 Task: Put "Image B" in Towards-the ultimate Rush action in Action Trailer
Action: Mouse pressed left at (163, 80)
Screenshot: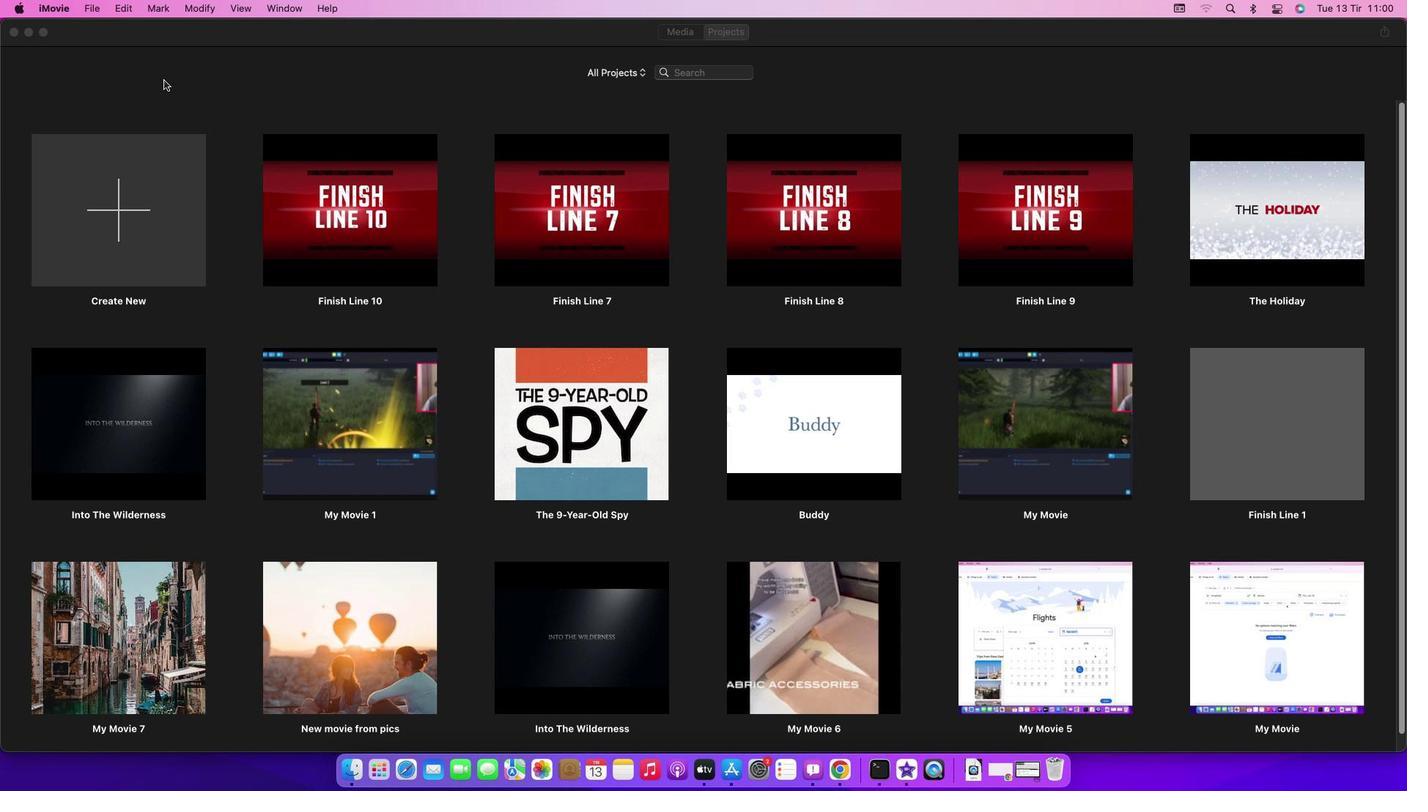 
Action: Mouse moved to (93, 10)
Screenshot: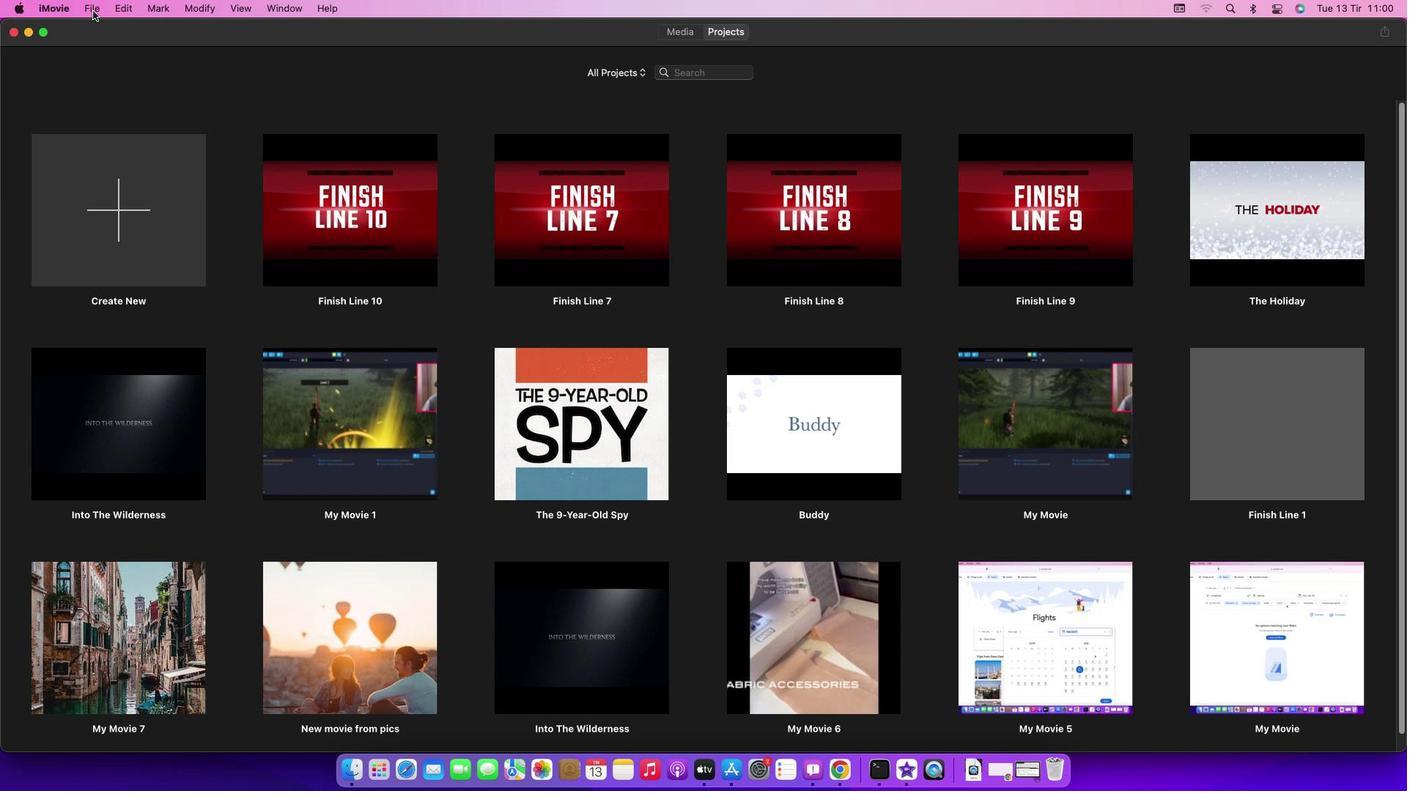 
Action: Mouse pressed left at (93, 10)
Screenshot: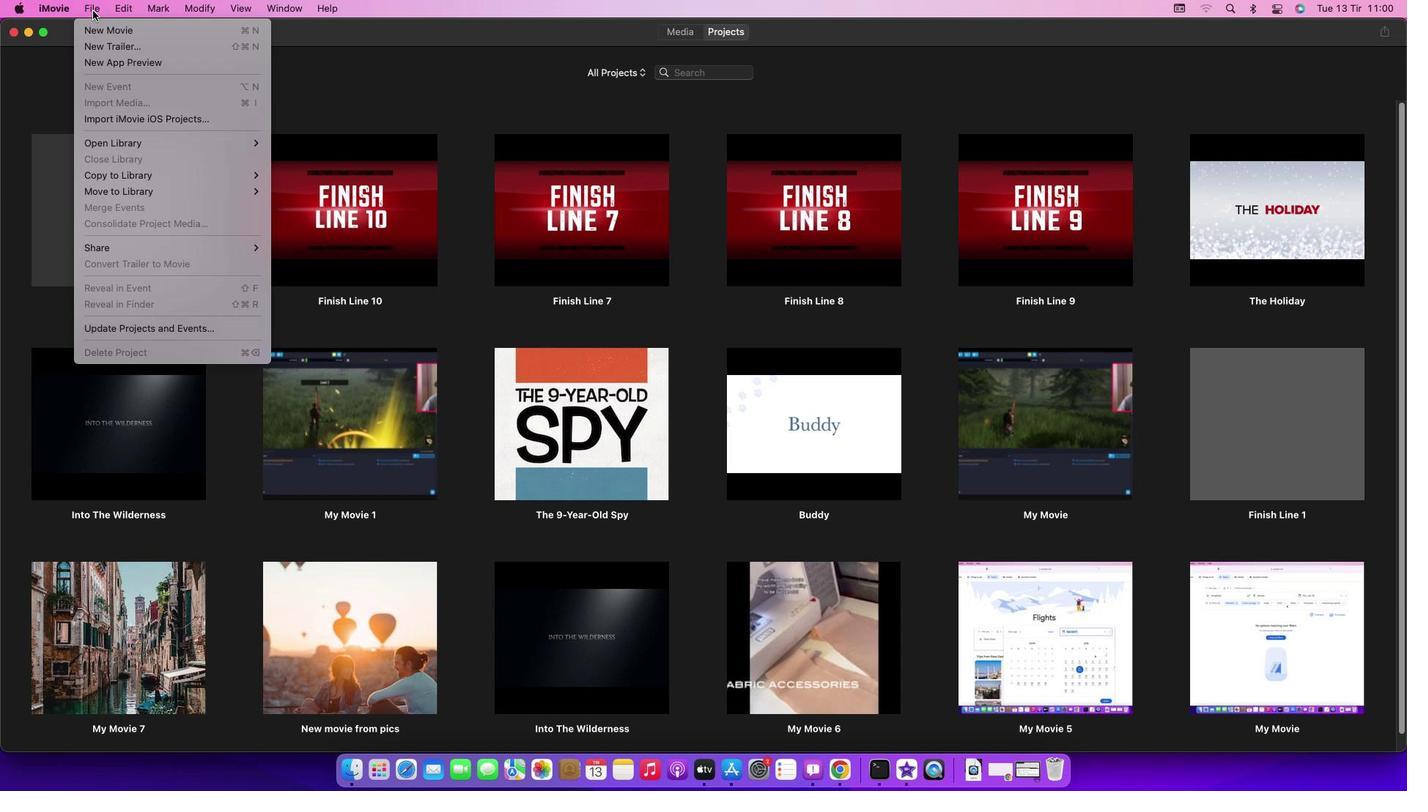 
Action: Mouse moved to (110, 46)
Screenshot: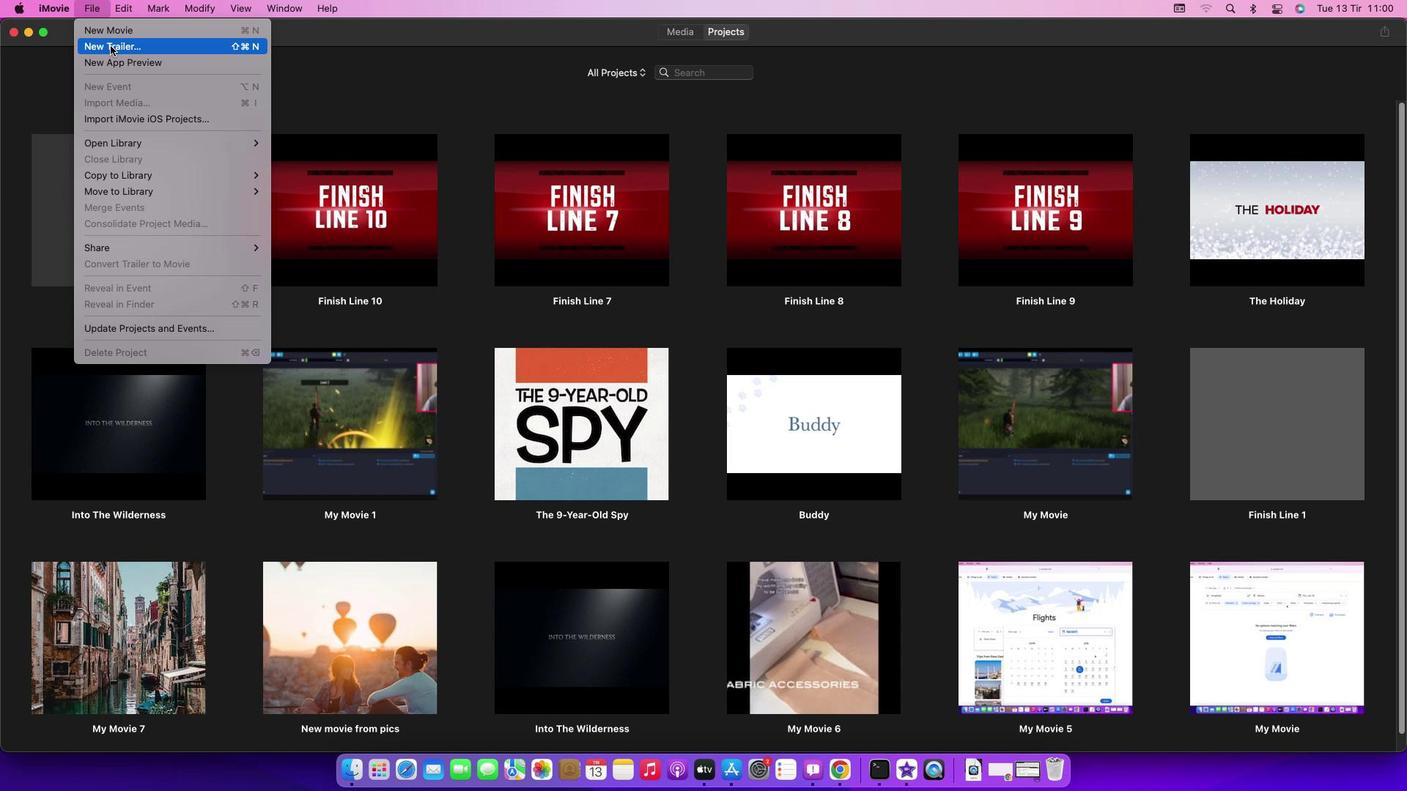
Action: Mouse pressed left at (110, 46)
Screenshot: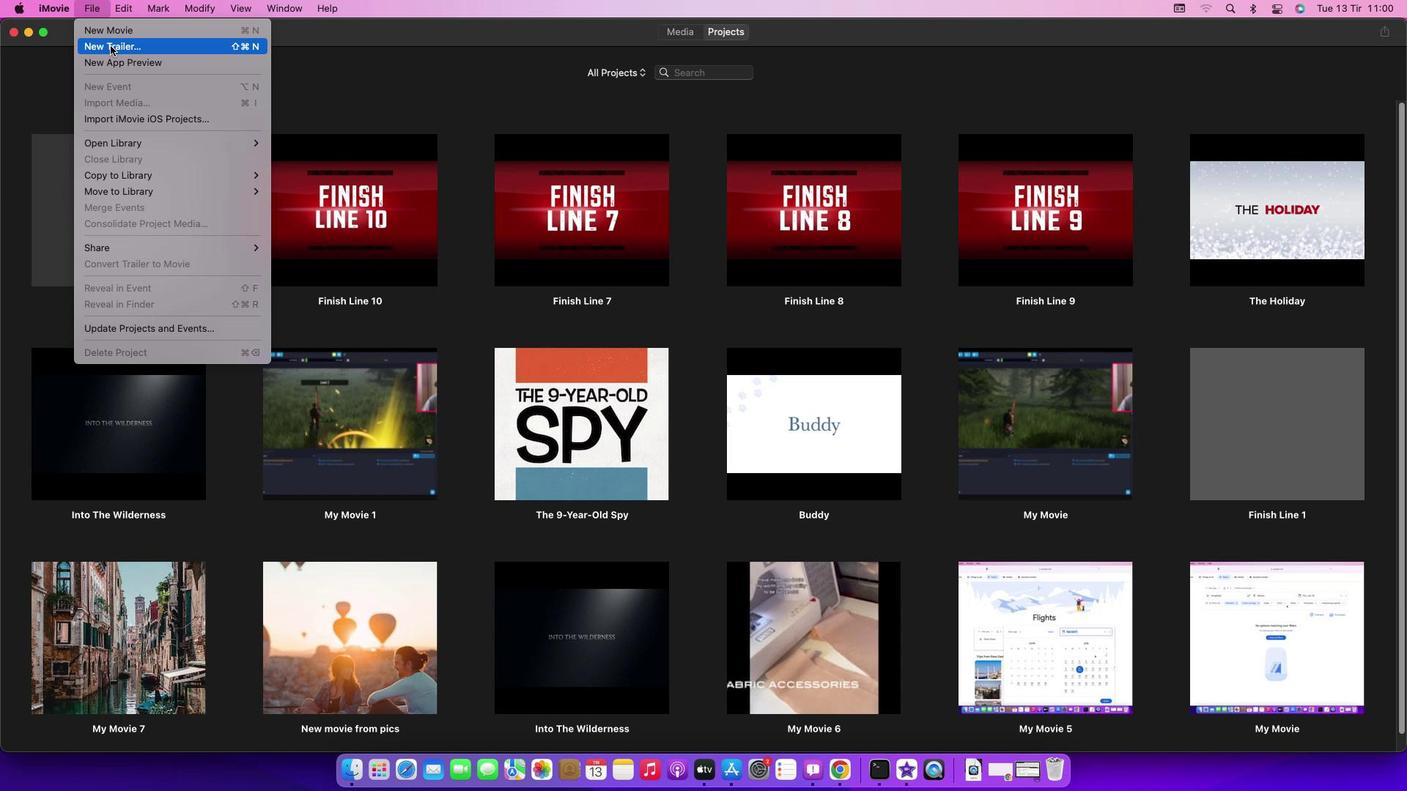 
Action: Mouse moved to (824, 417)
Screenshot: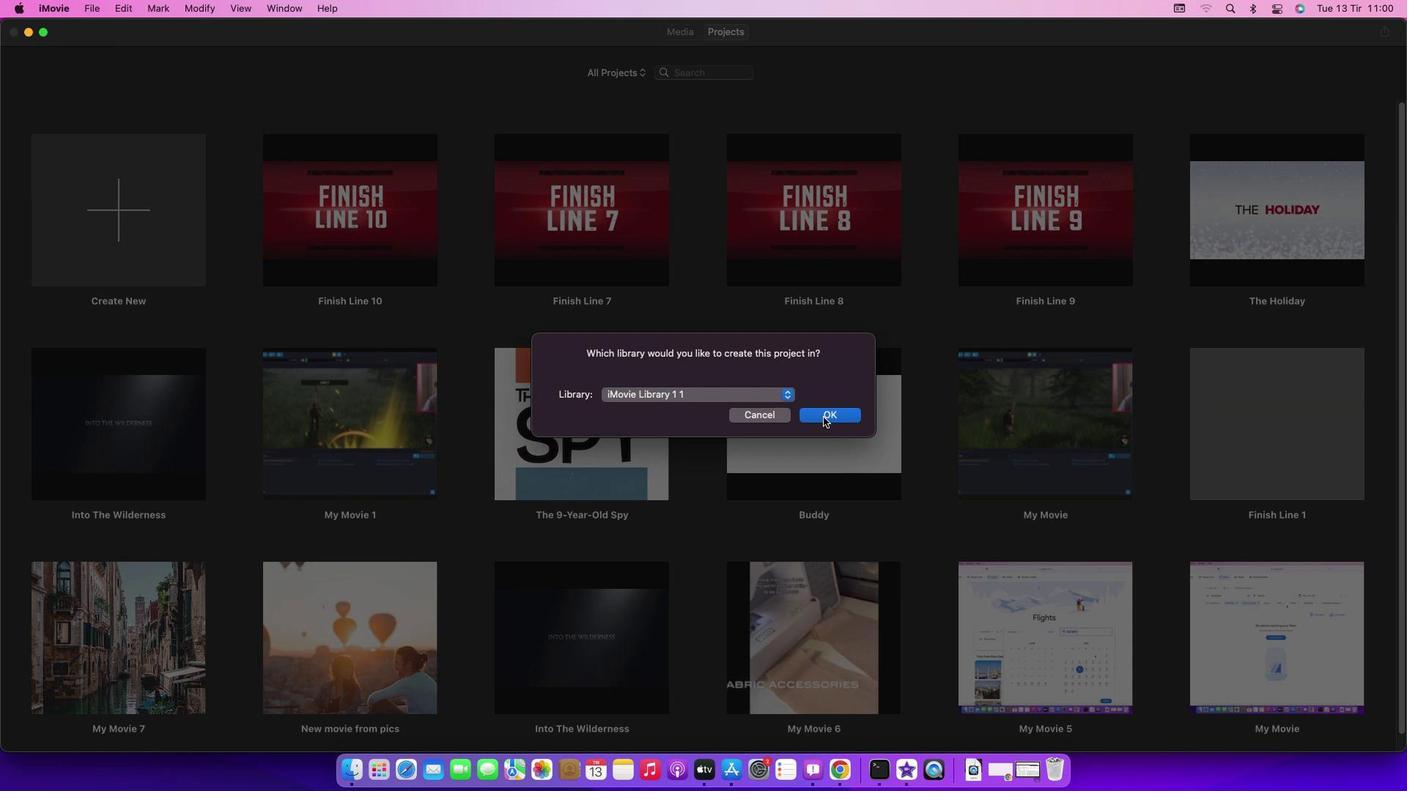 
Action: Mouse pressed left at (824, 417)
Screenshot: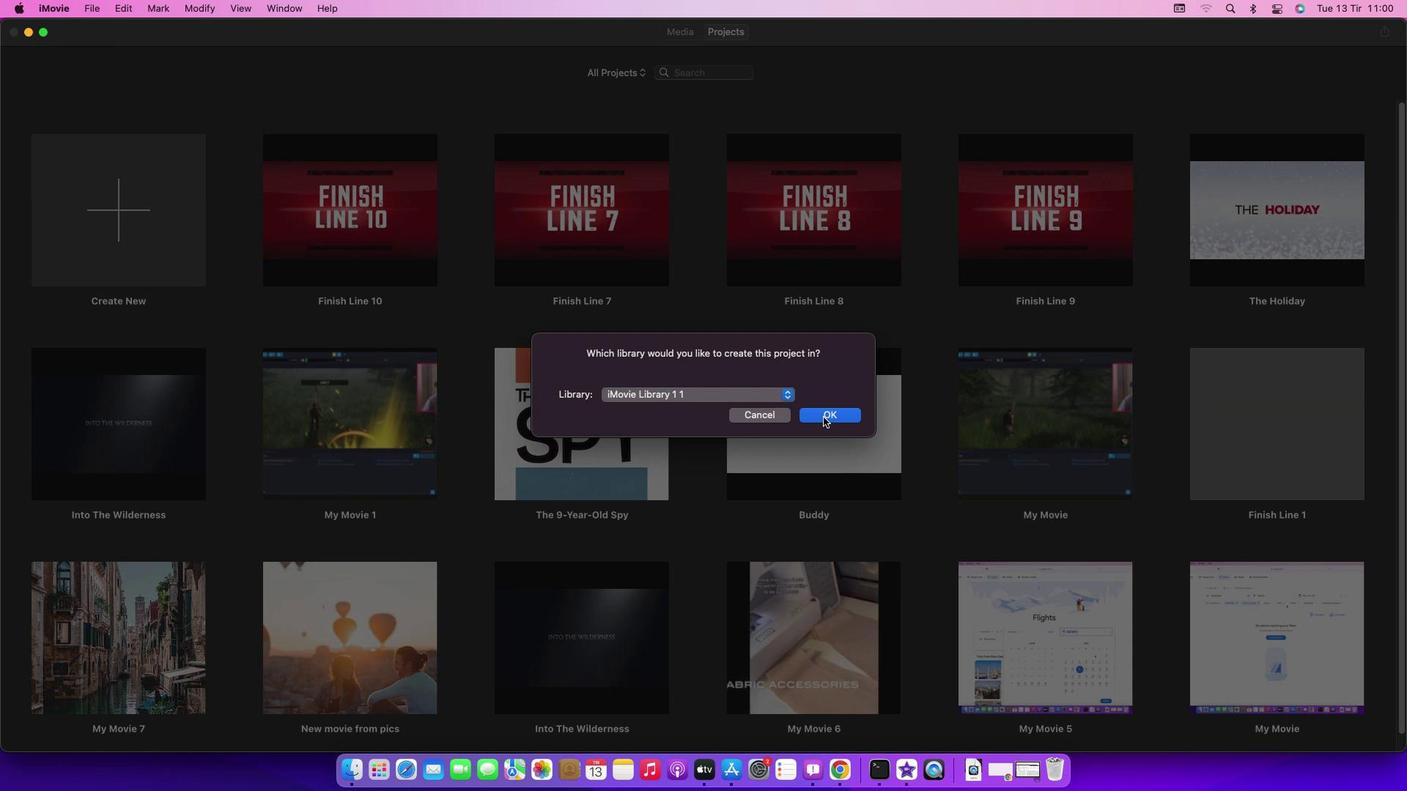 
Action: Mouse moved to (404, 283)
Screenshot: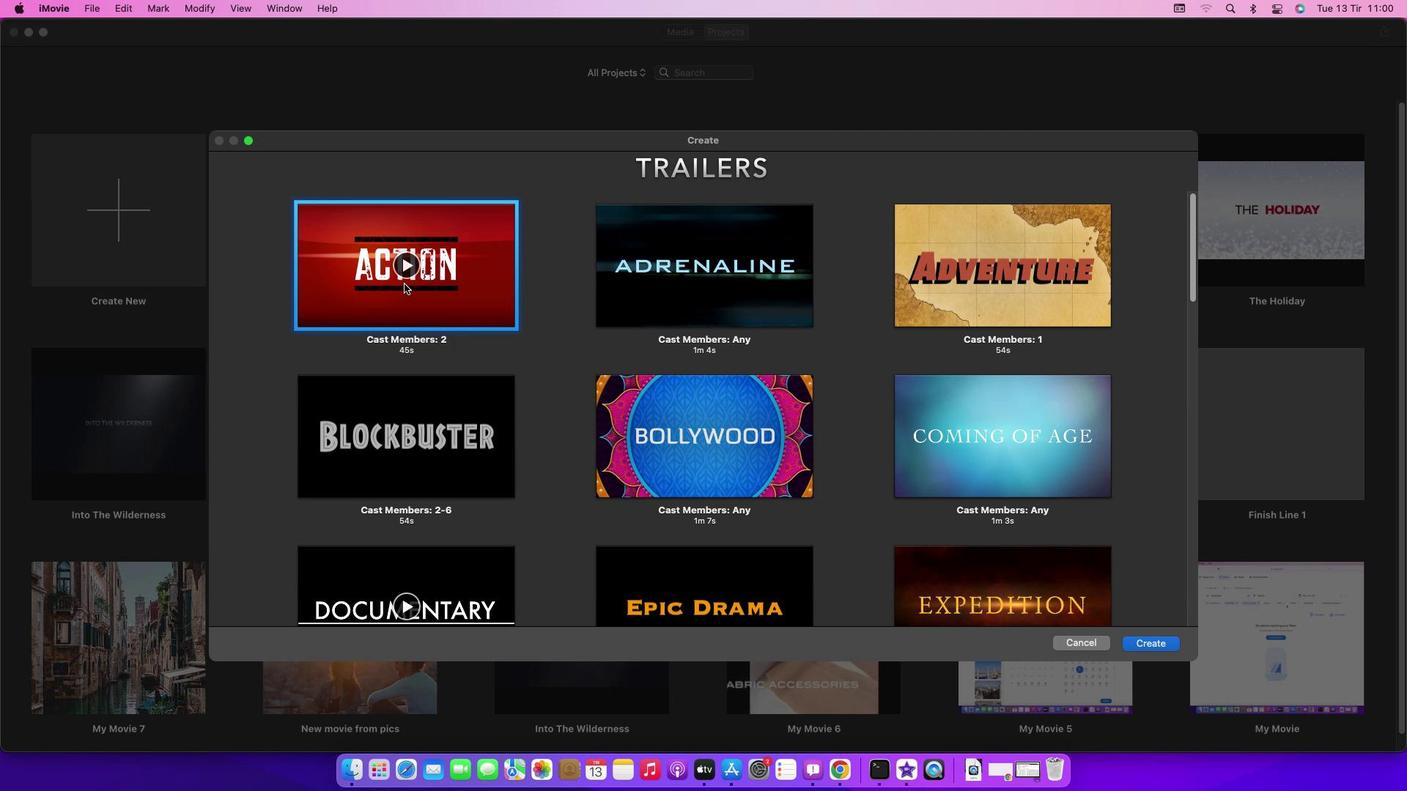 
Action: Mouse pressed left at (404, 283)
Screenshot: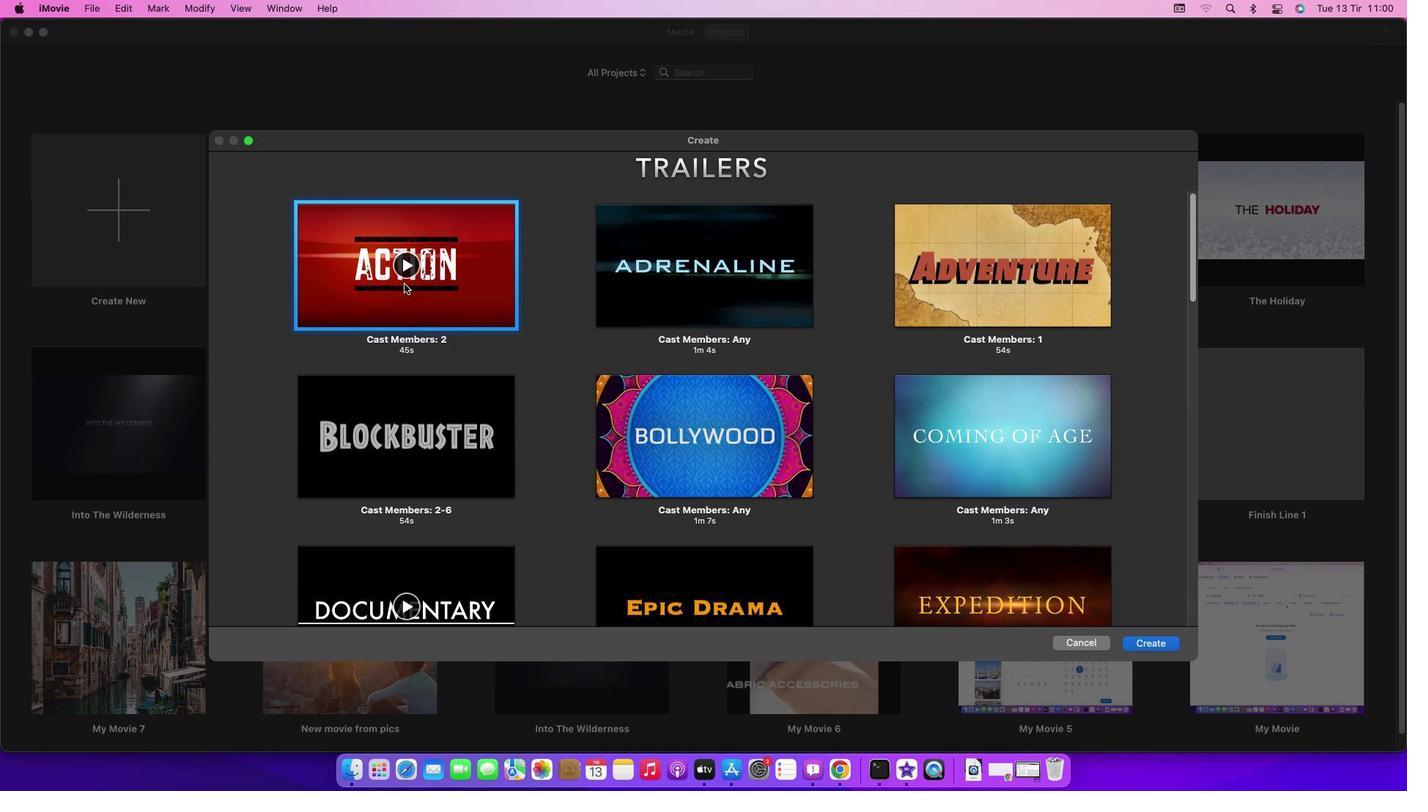 
Action: Mouse moved to (1161, 646)
Screenshot: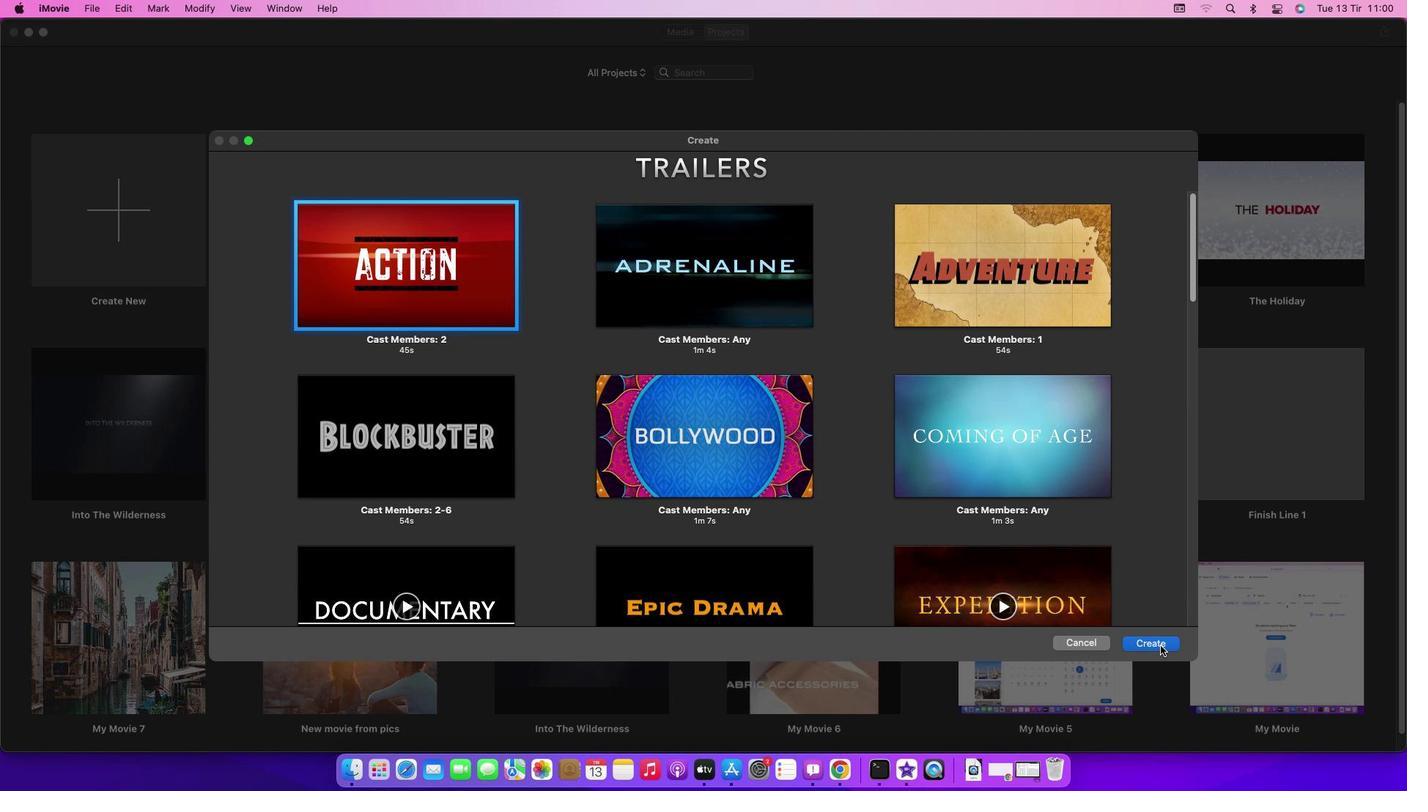 
Action: Mouse pressed left at (1161, 646)
Screenshot: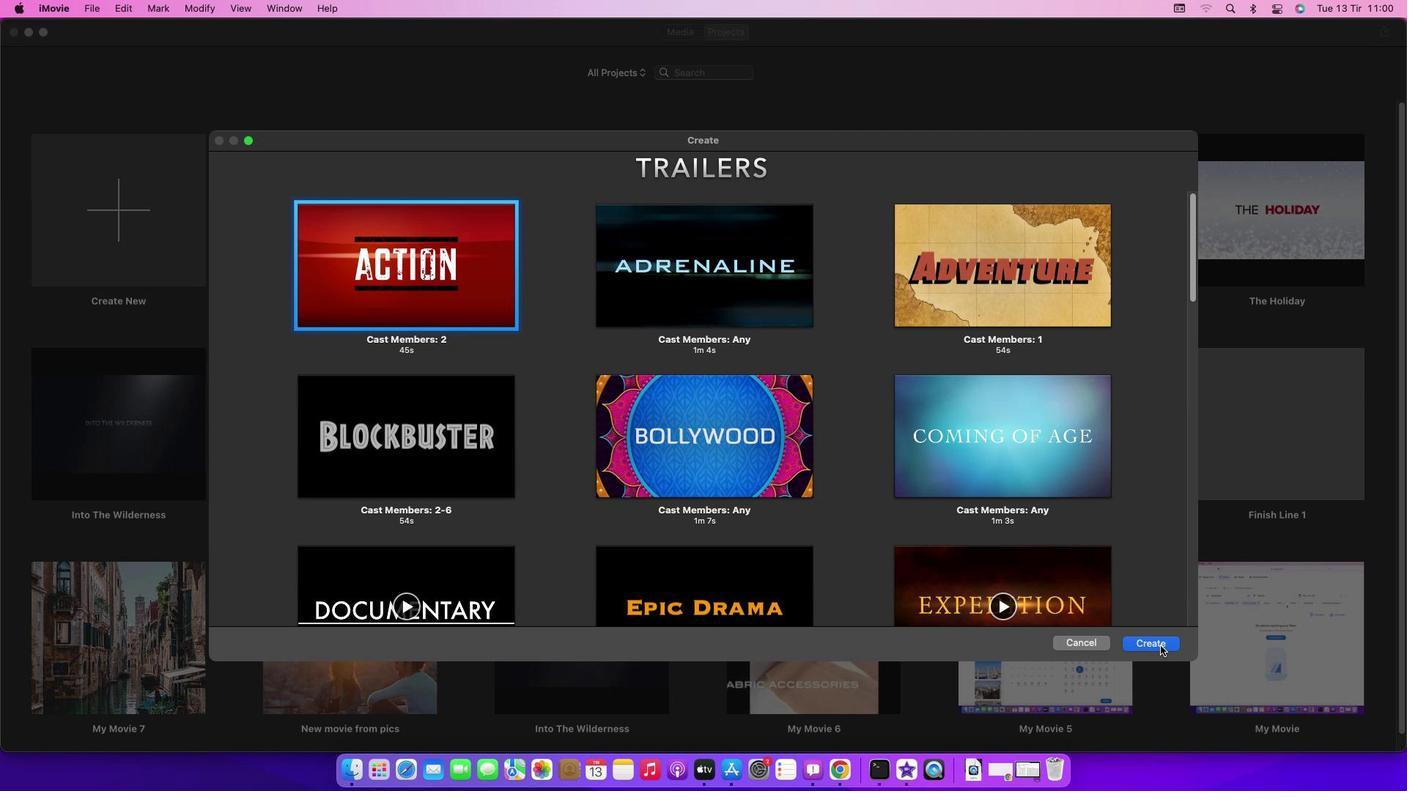
Action: Mouse moved to (687, 434)
Screenshot: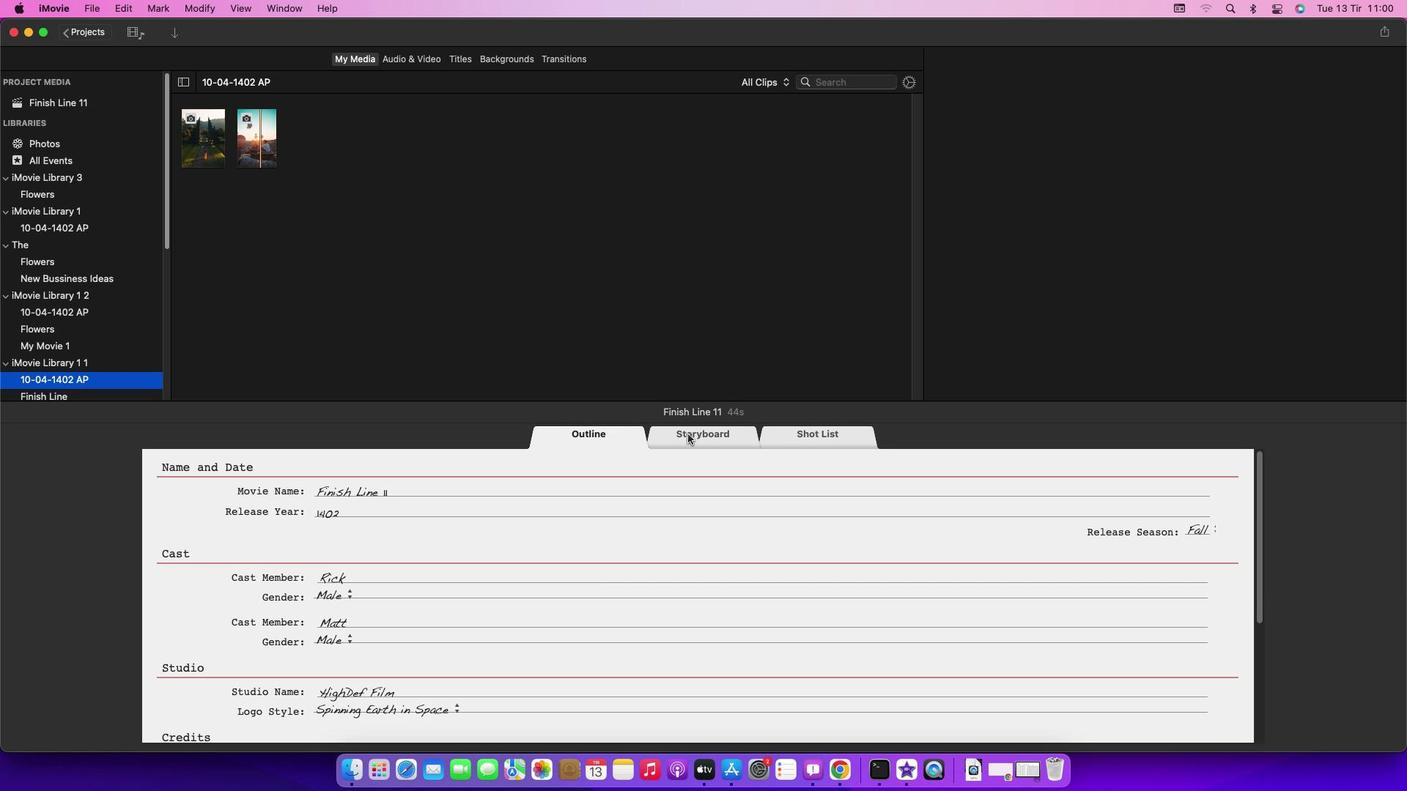 
Action: Mouse pressed left at (687, 434)
Screenshot: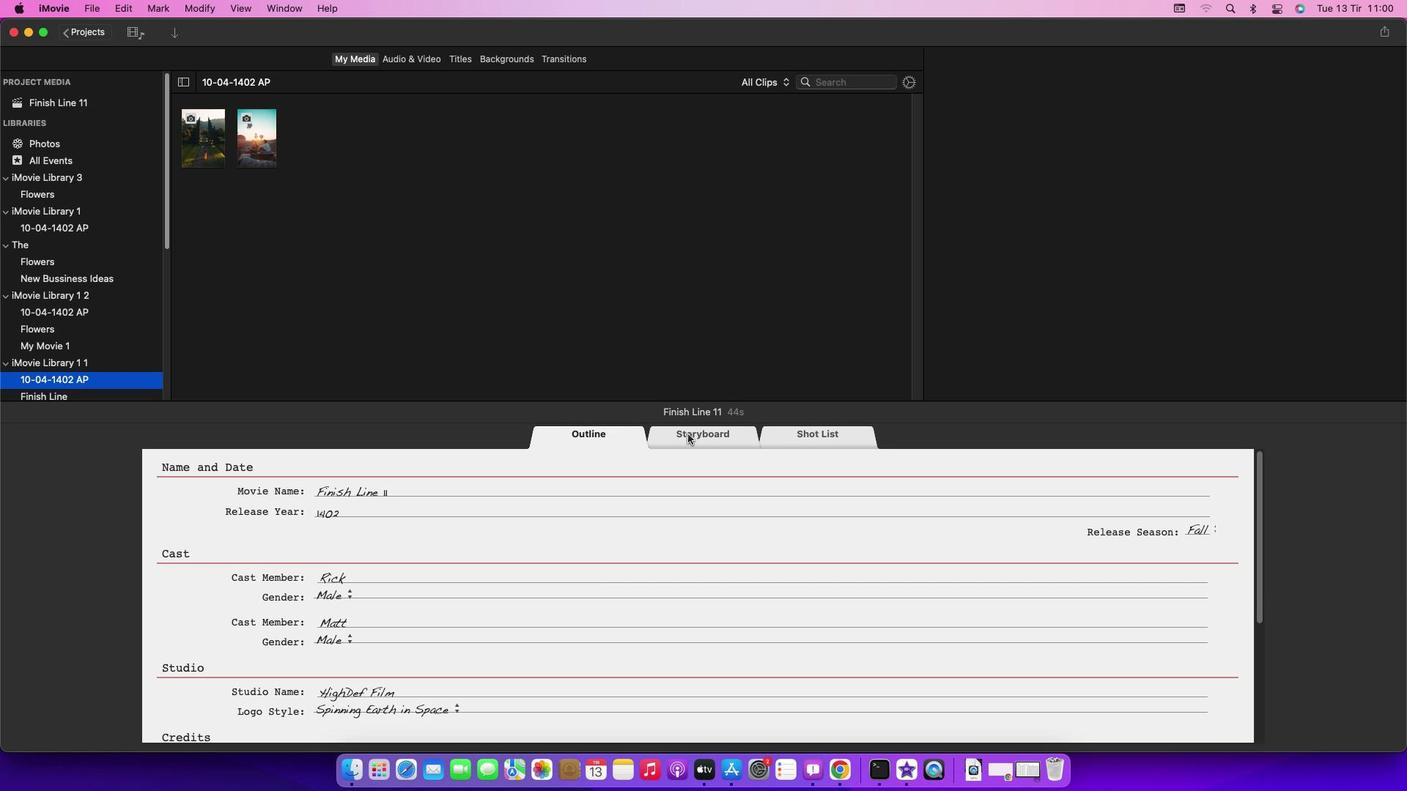 
Action: Mouse moved to (479, 654)
Screenshot: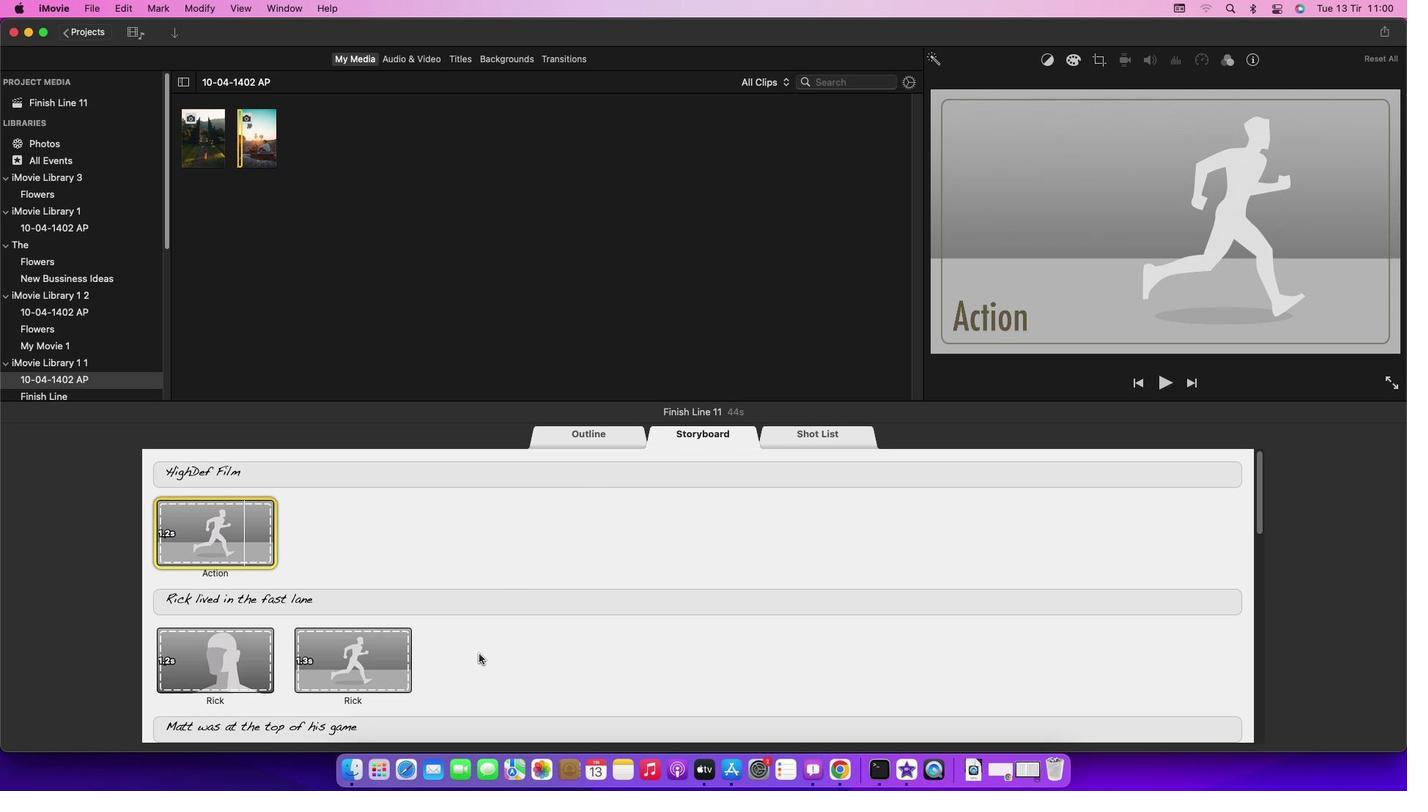 
Action: Mouse scrolled (479, 654) with delta (0, 0)
Screenshot: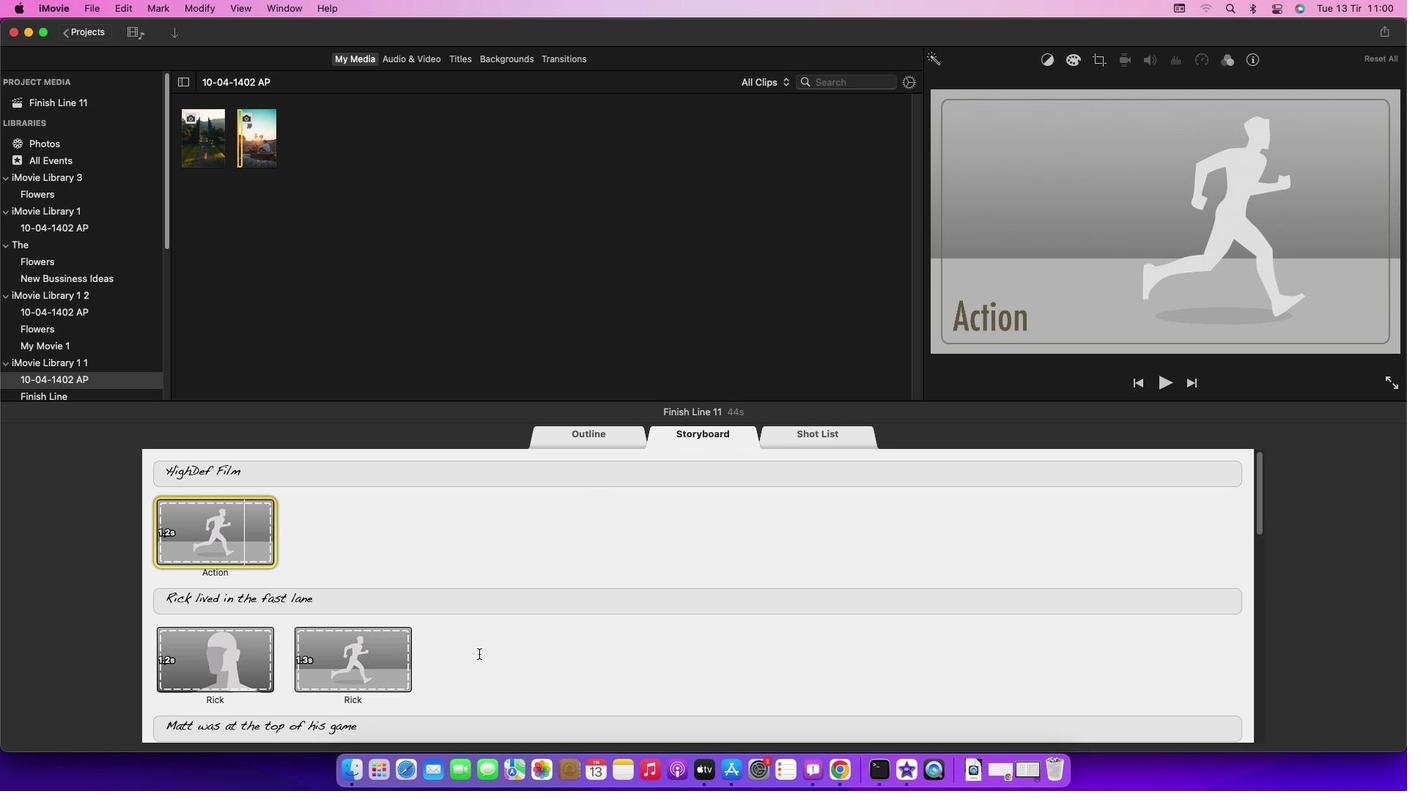 
Action: Mouse scrolled (479, 654) with delta (0, 0)
Screenshot: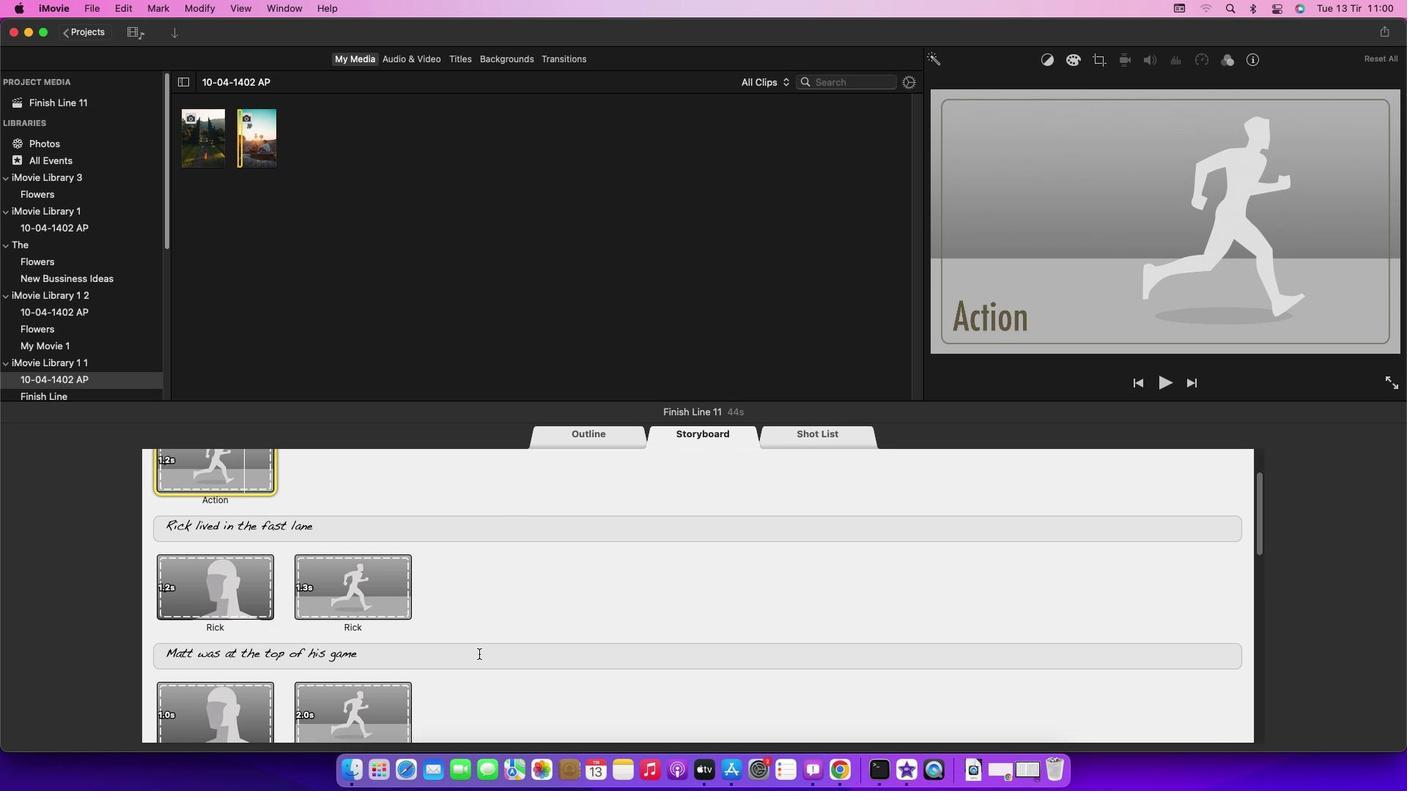 
Action: Mouse scrolled (479, 654) with delta (0, -2)
Screenshot: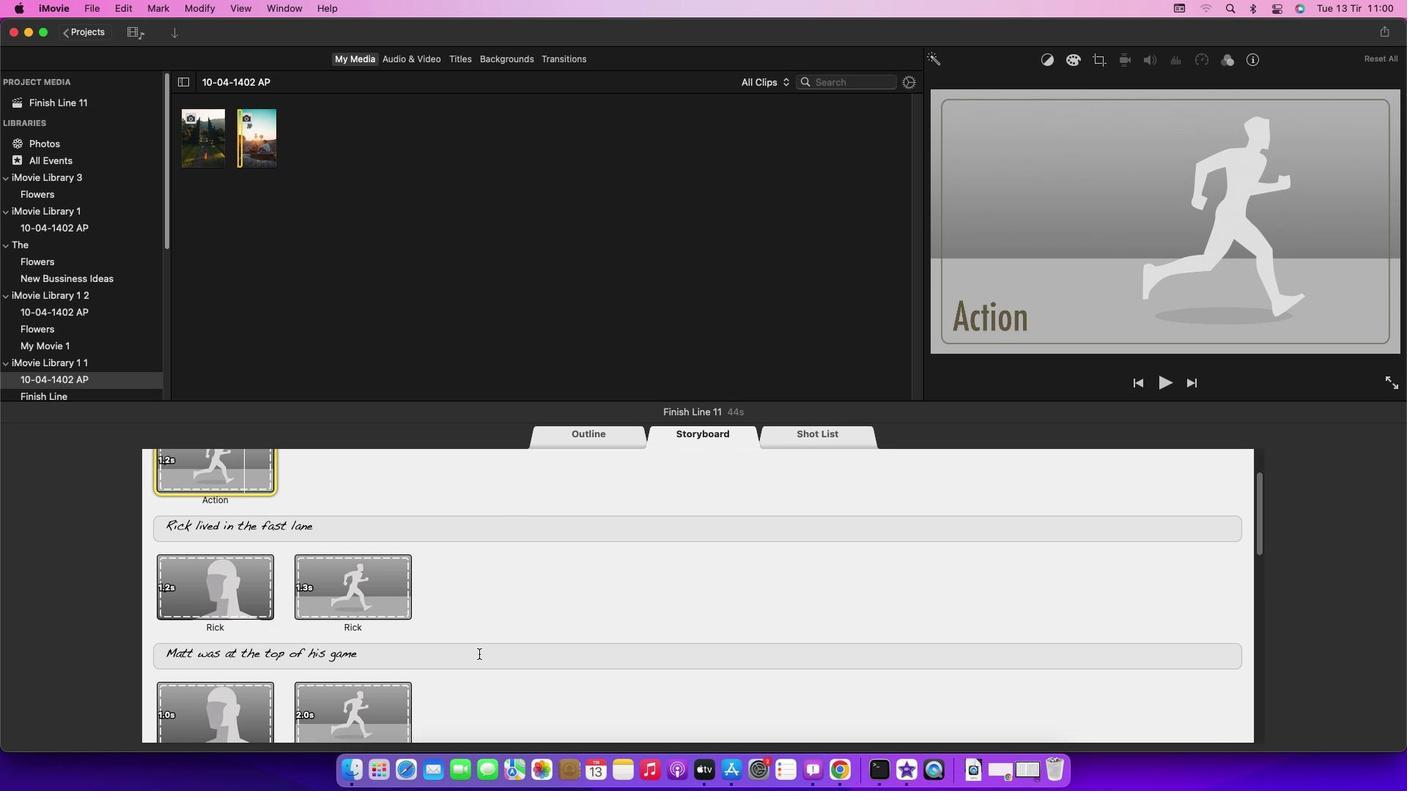 
Action: Mouse scrolled (479, 654) with delta (0, -3)
Screenshot: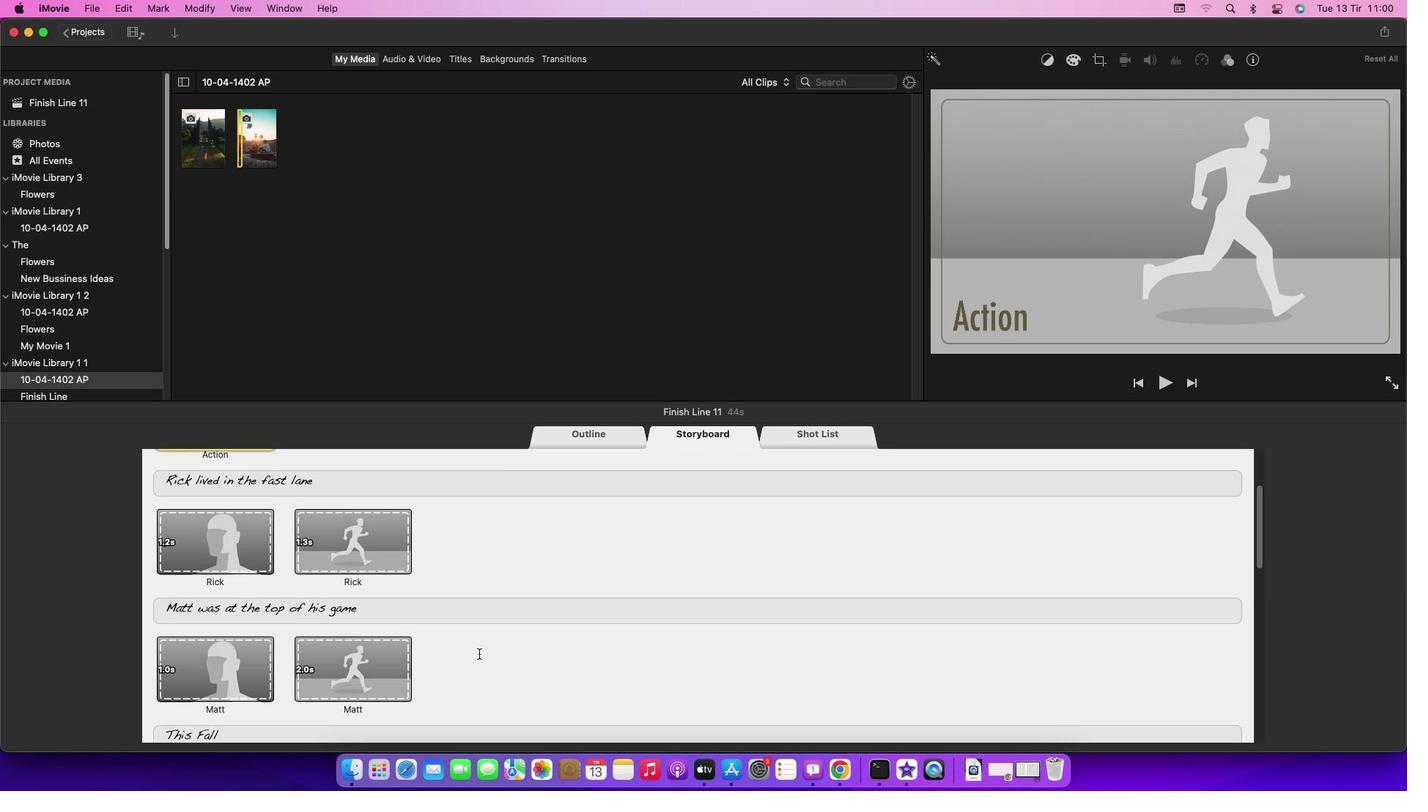 
Action: Mouse scrolled (479, 654) with delta (0, -4)
Screenshot: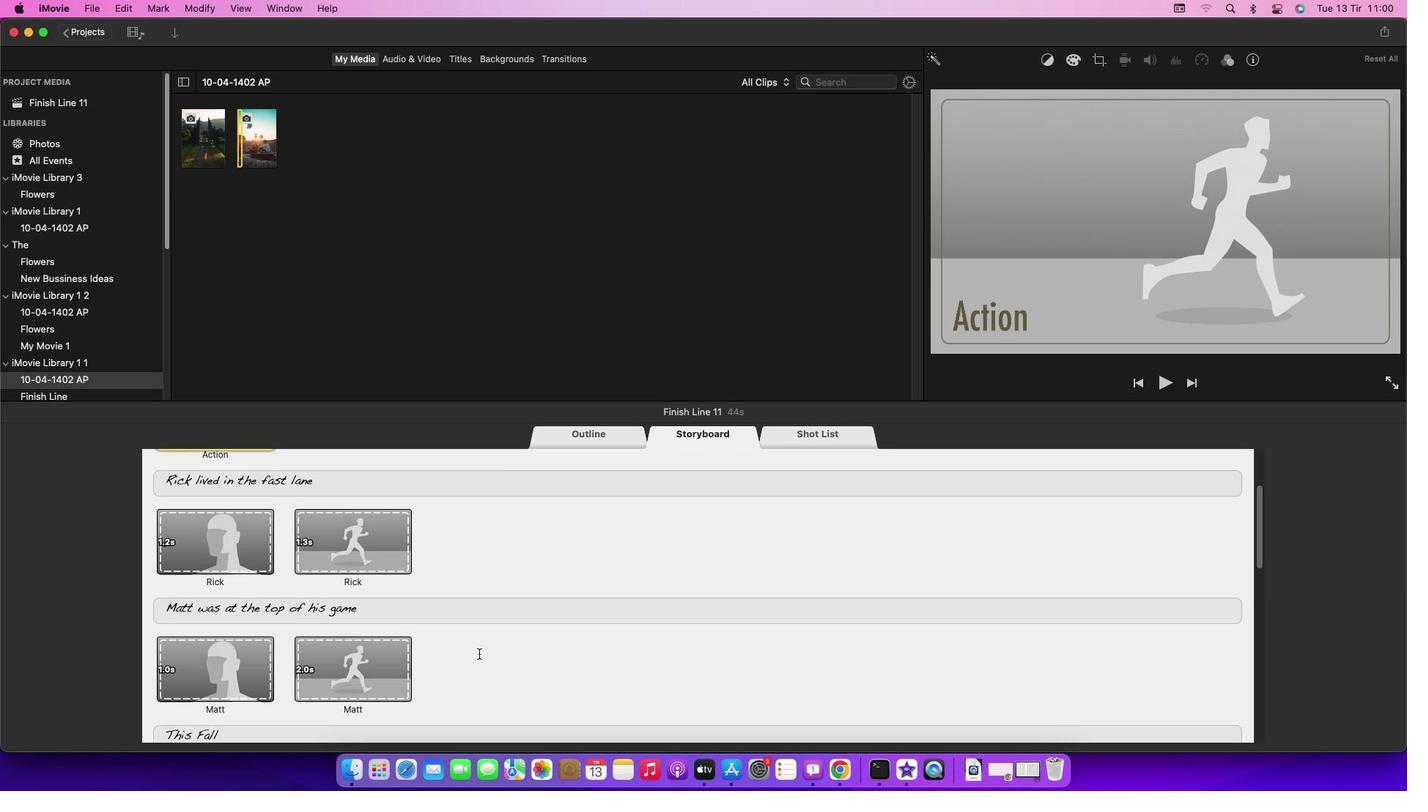 
Action: Mouse scrolled (479, 654) with delta (0, 0)
Screenshot: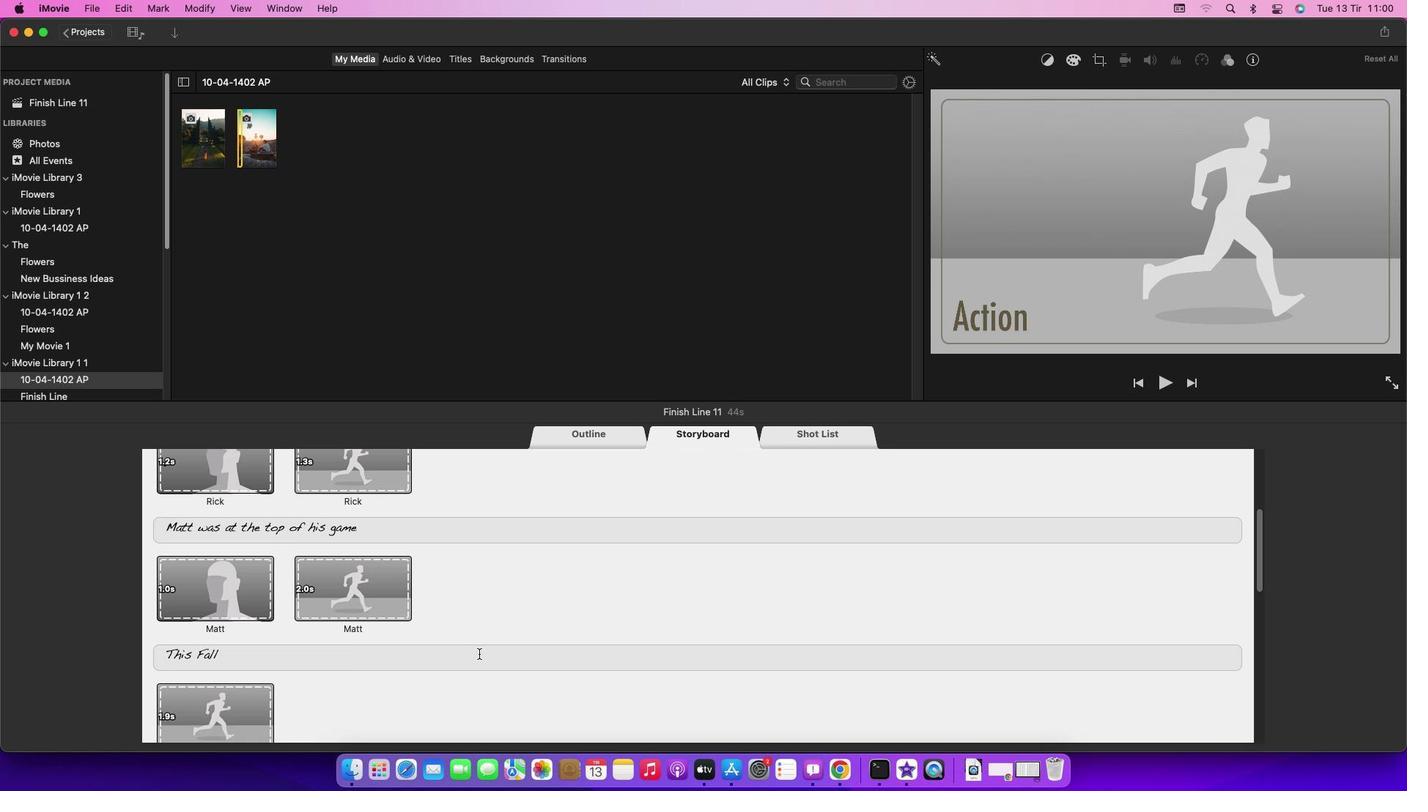 
Action: Mouse scrolled (479, 654) with delta (0, 0)
Screenshot: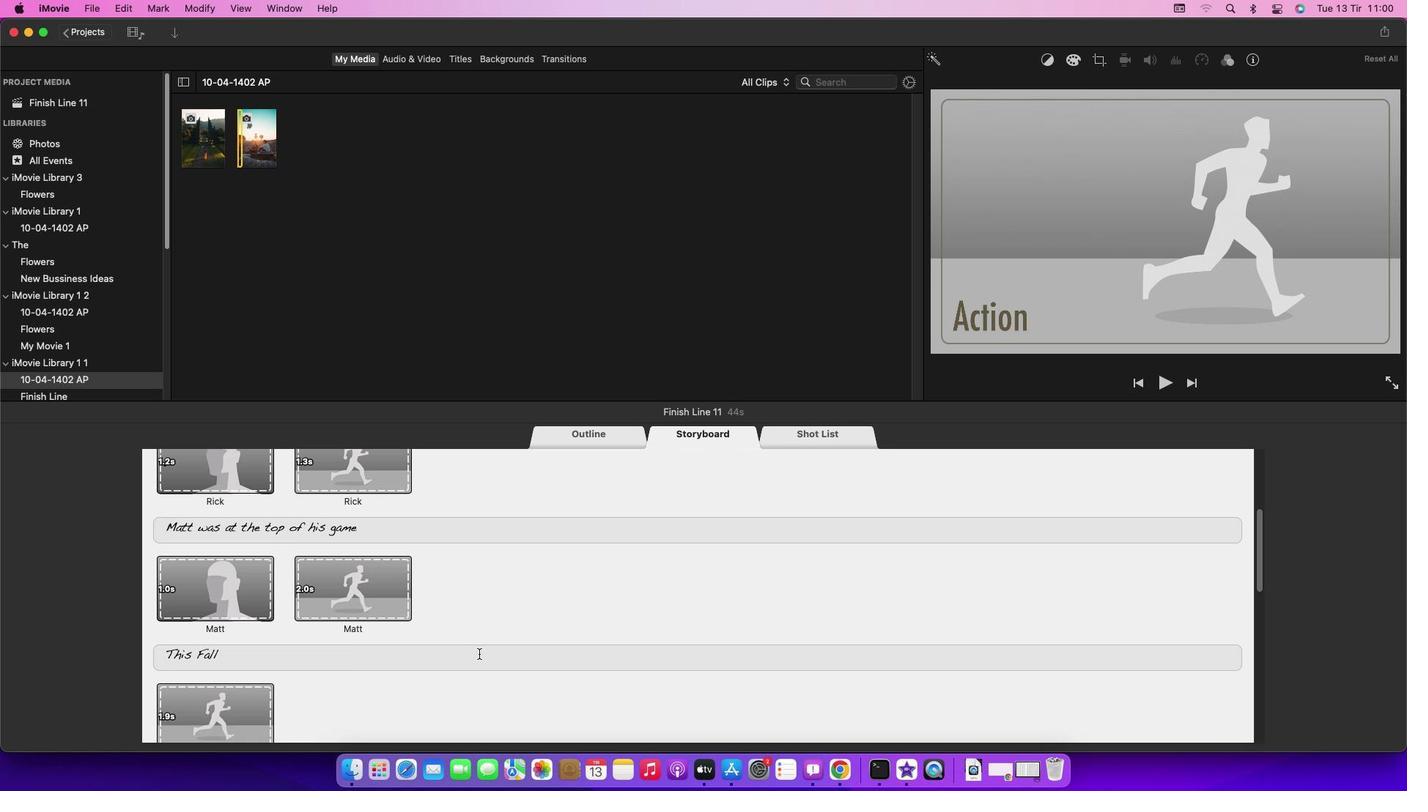 
Action: Mouse scrolled (479, 654) with delta (0, -2)
Screenshot: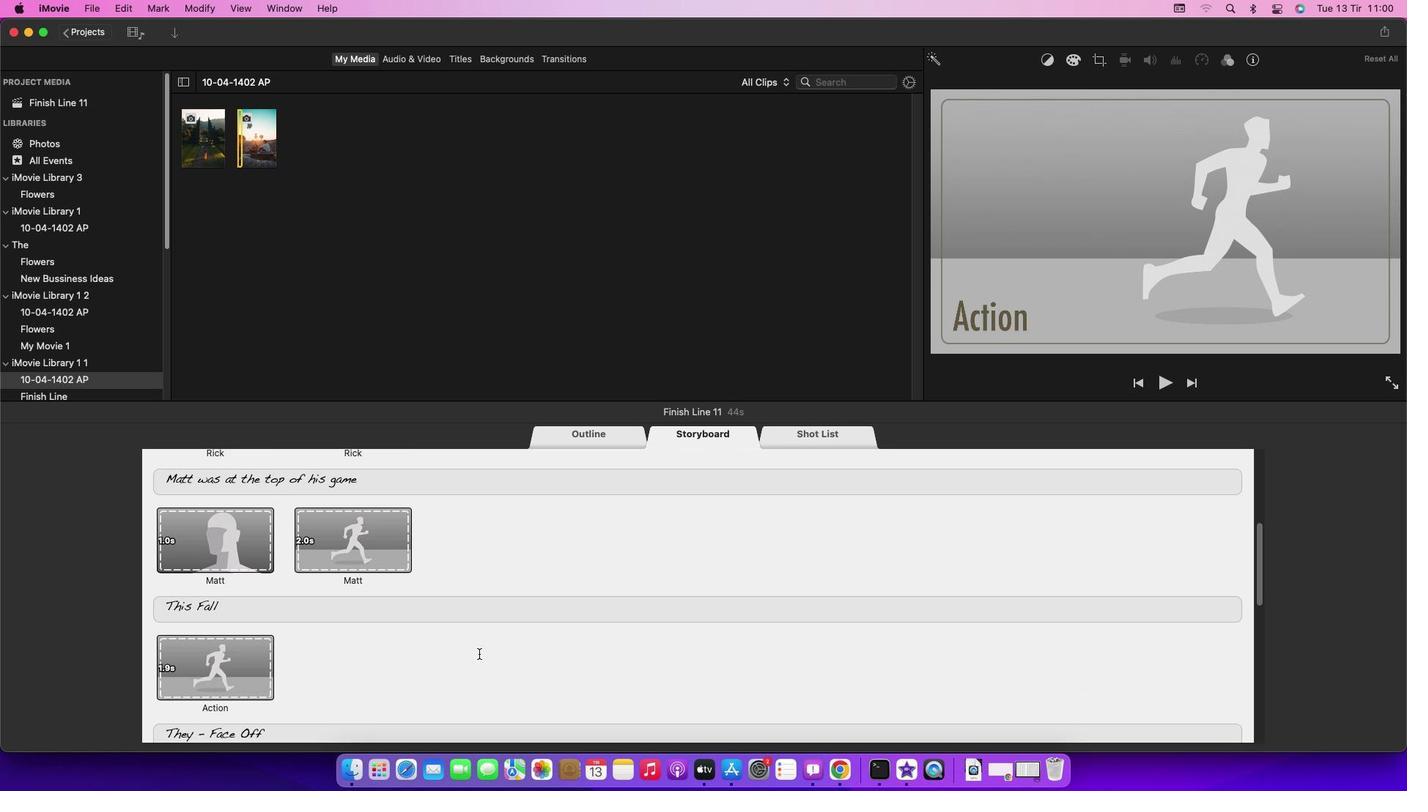 
Action: Mouse scrolled (479, 654) with delta (0, -3)
Screenshot: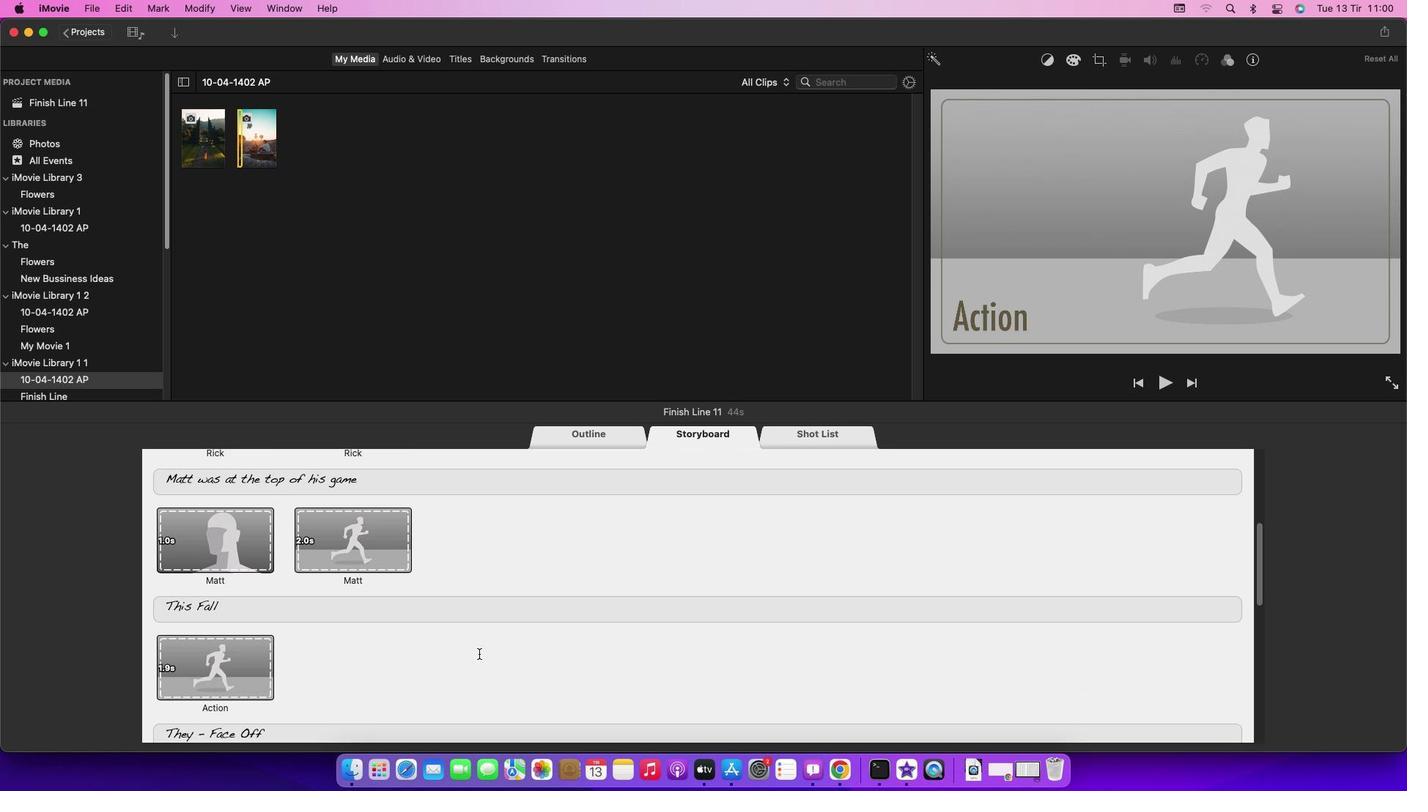 
Action: Mouse scrolled (479, 654) with delta (0, -4)
Screenshot: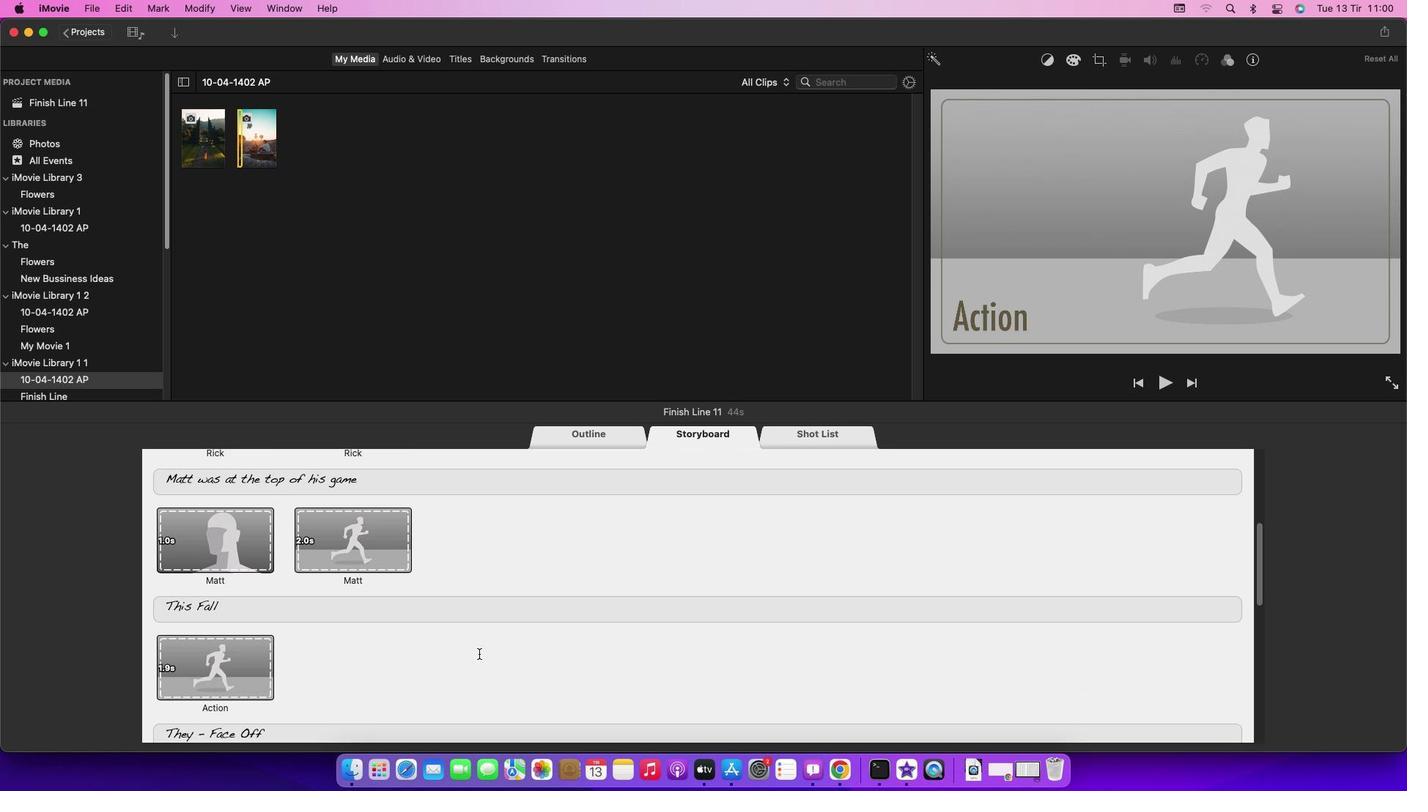 
Action: Mouse scrolled (479, 654) with delta (0, -4)
Screenshot: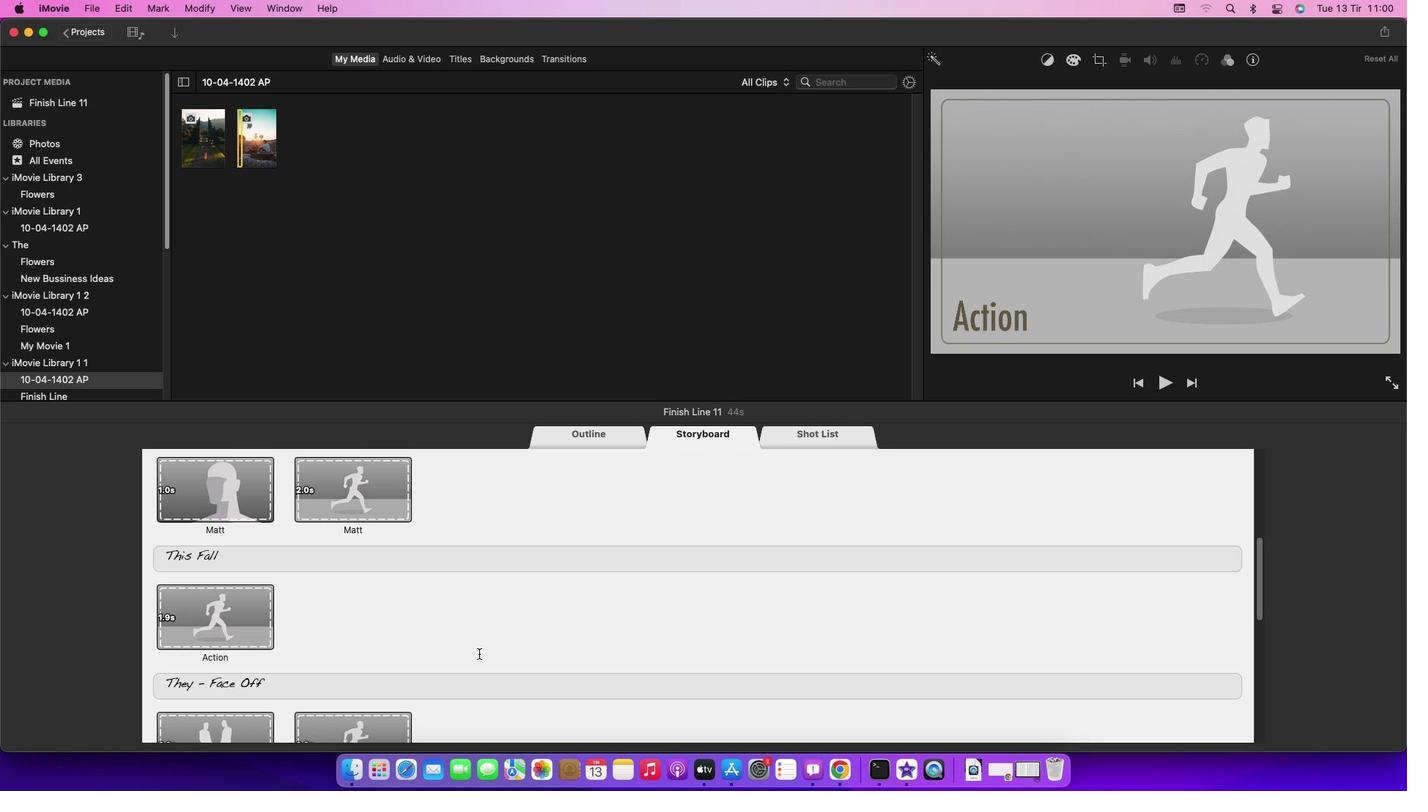 
Action: Mouse scrolled (479, 654) with delta (0, 0)
Screenshot: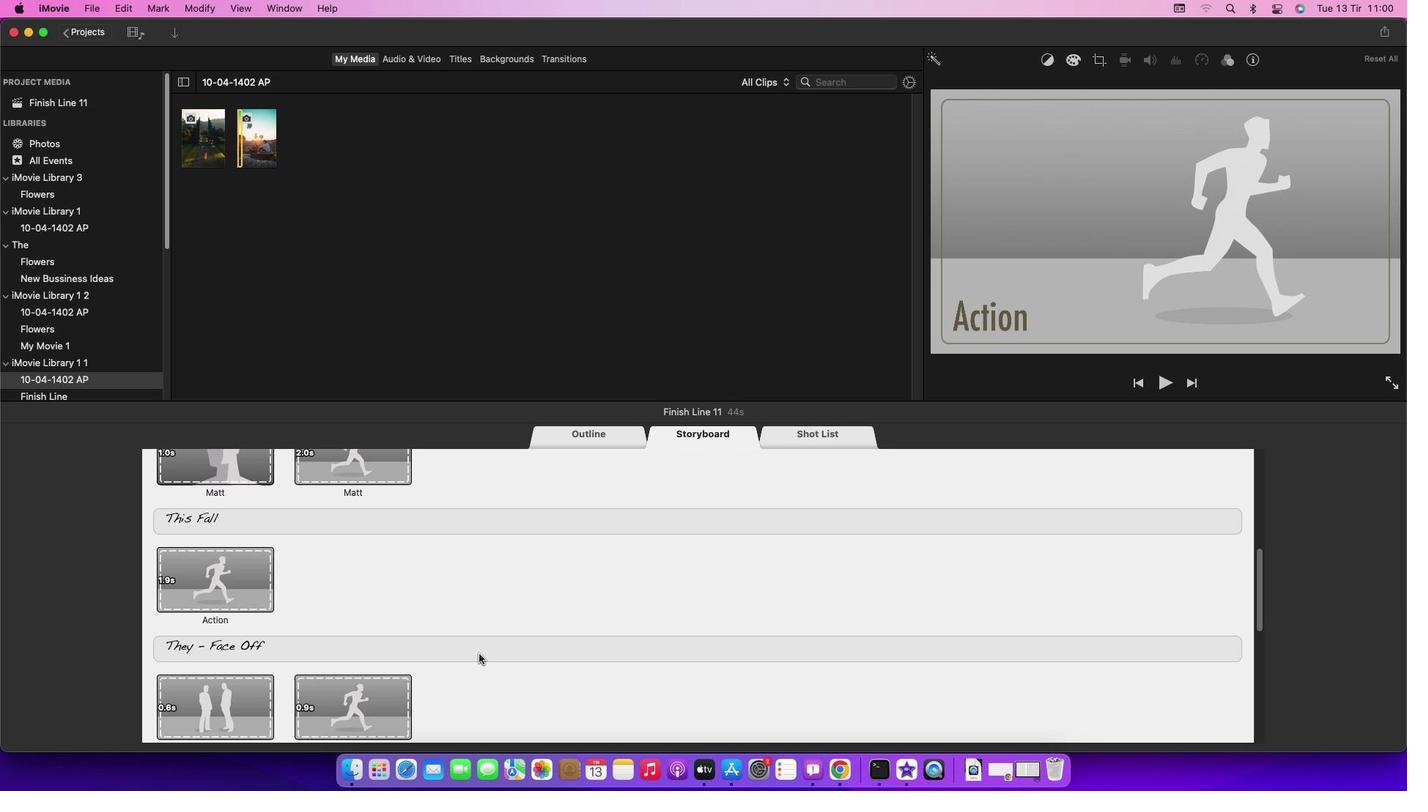 
Action: Mouse scrolled (479, 654) with delta (0, 0)
Screenshot: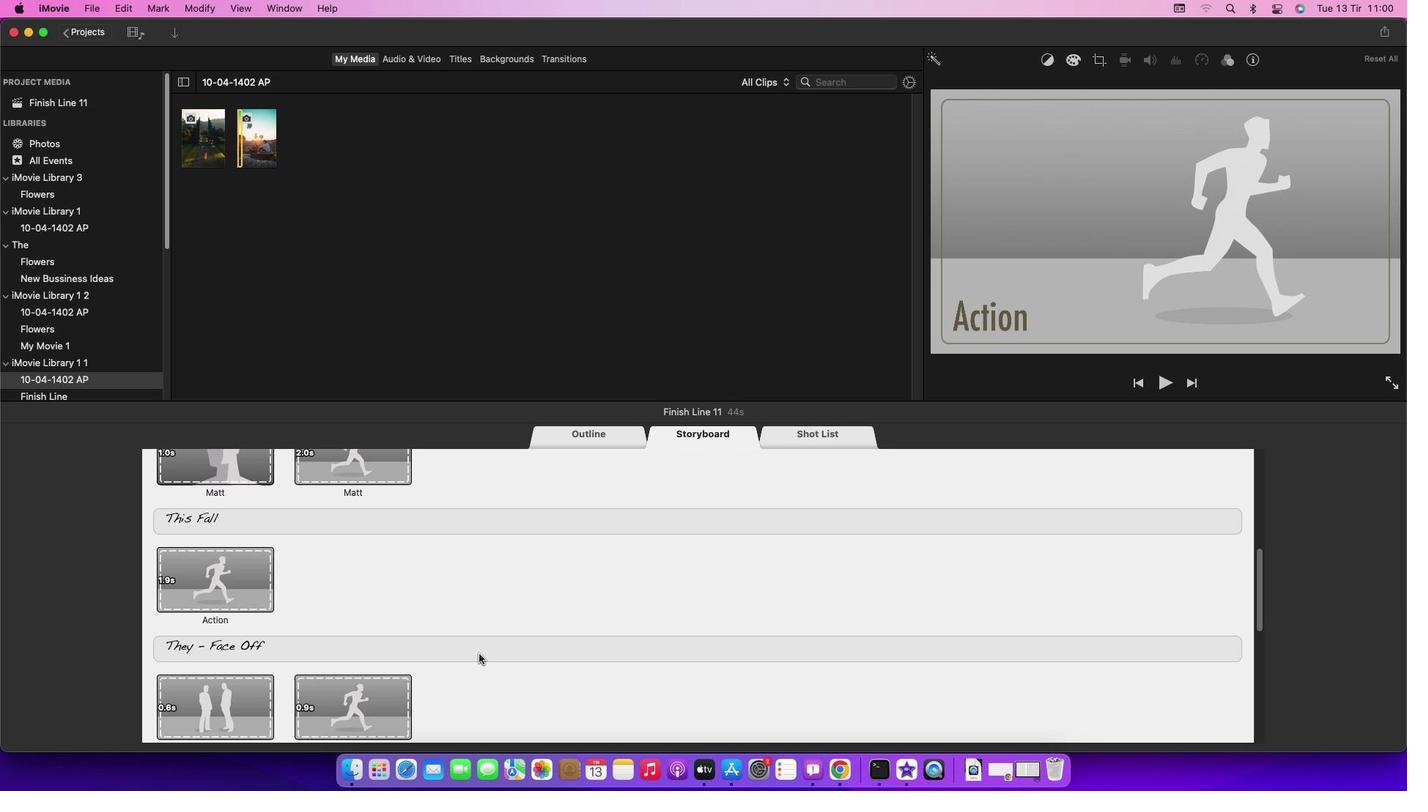 
Action: Mouse scrolled (479, 654) with delta (0, -2)
Screenshot: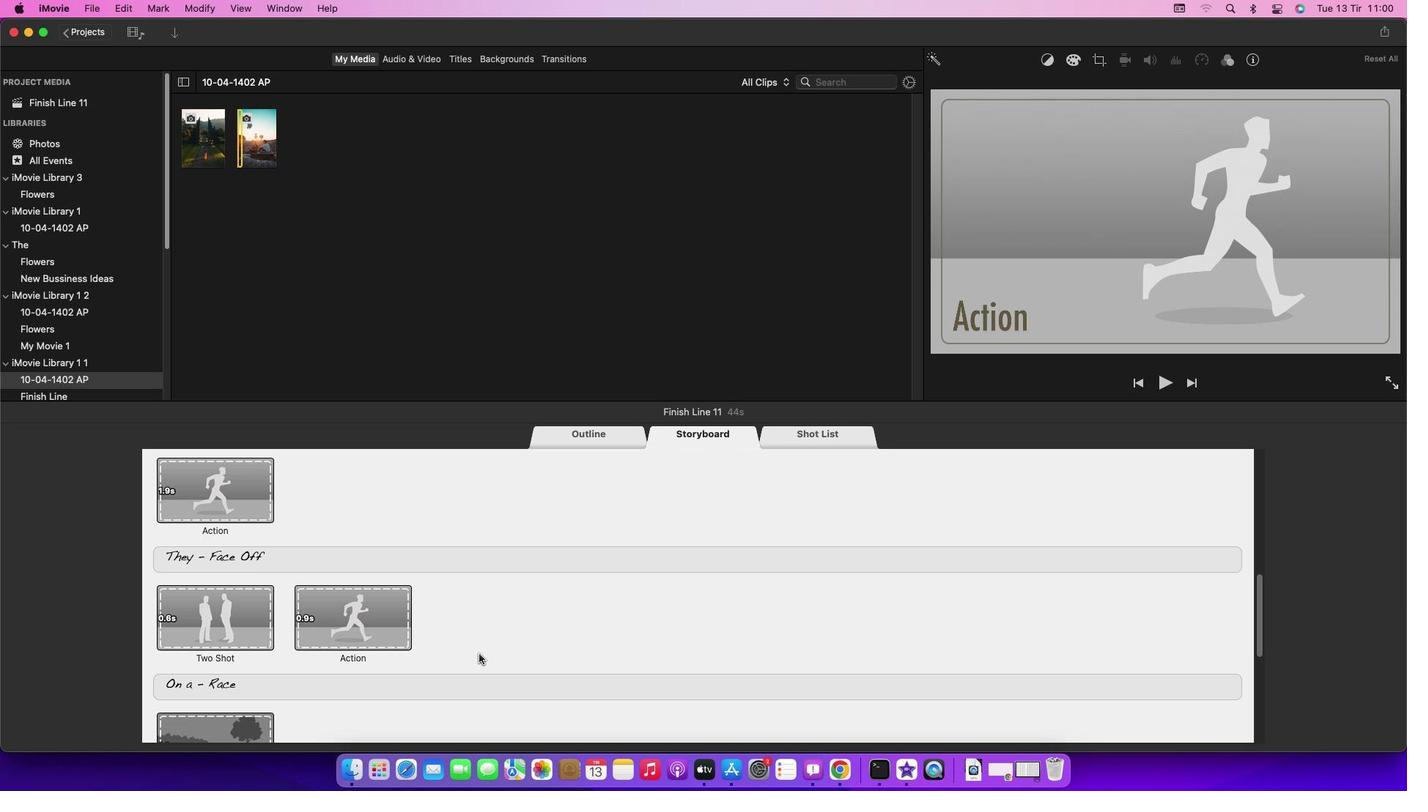 
Action: Mouse scrolled (479, 654) with delta (0, -3)
Screenshot: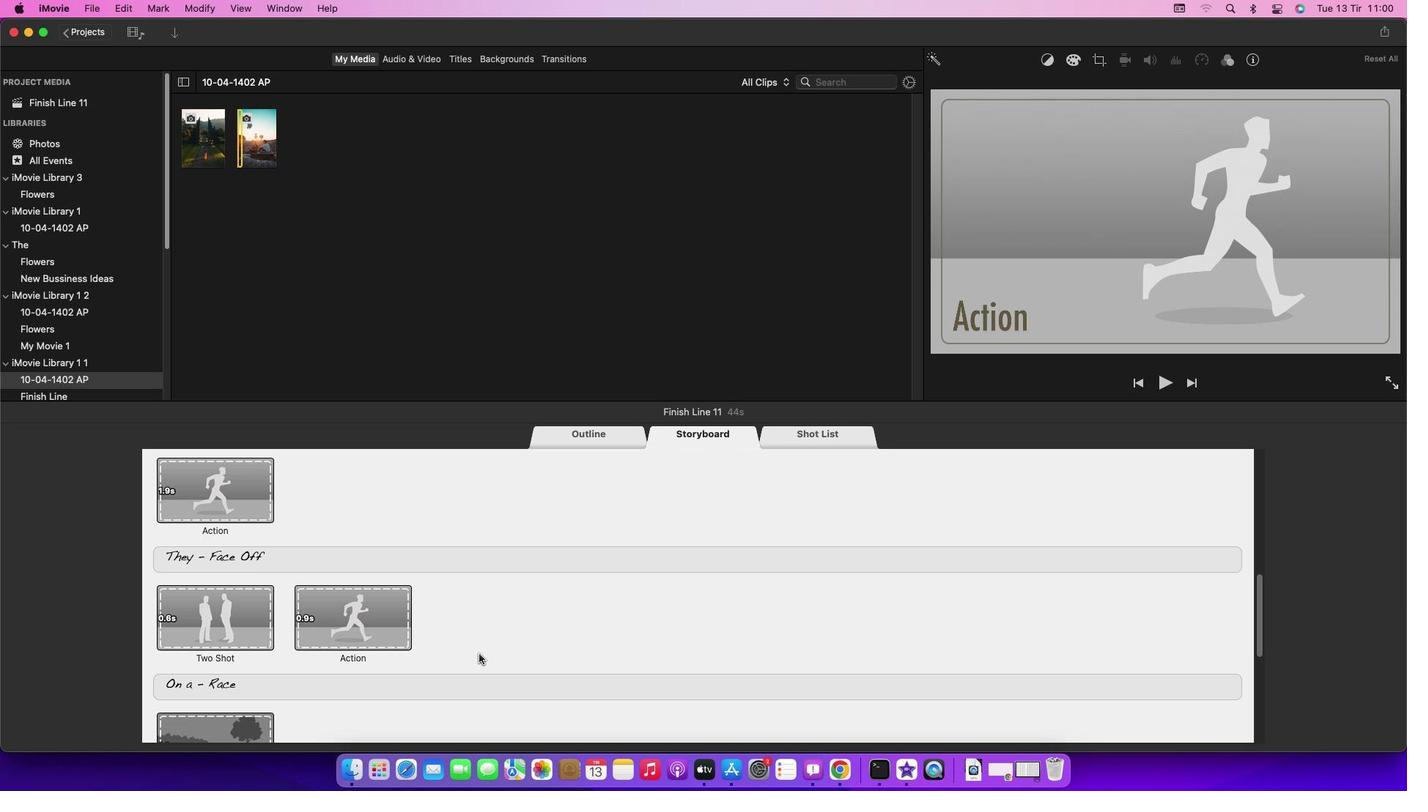 
Action: Mouse scrolled (479, 654) with delta (0, -4)
Screenshot: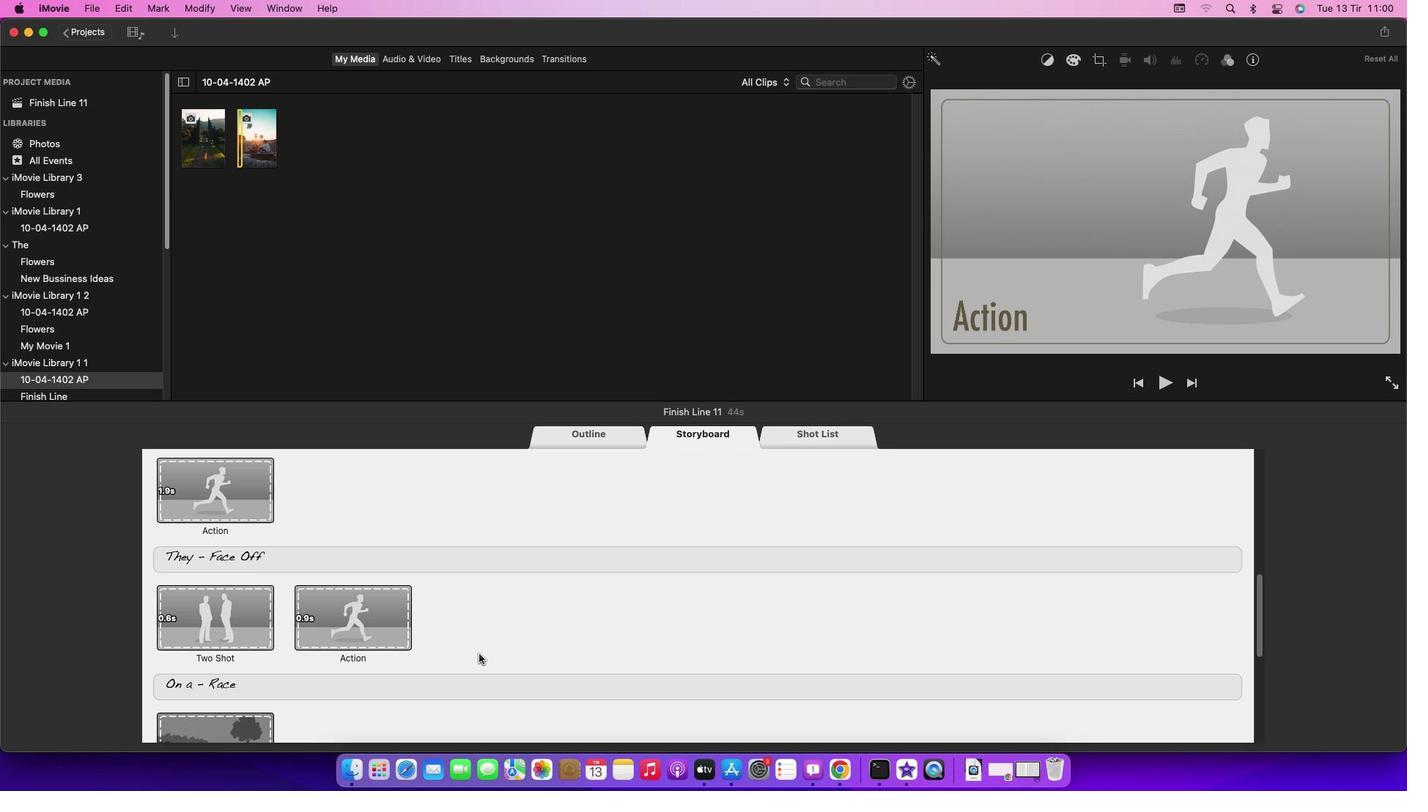 
Action: Mouse scrolled (479, 654) with delta (0, 0)
Screenshot: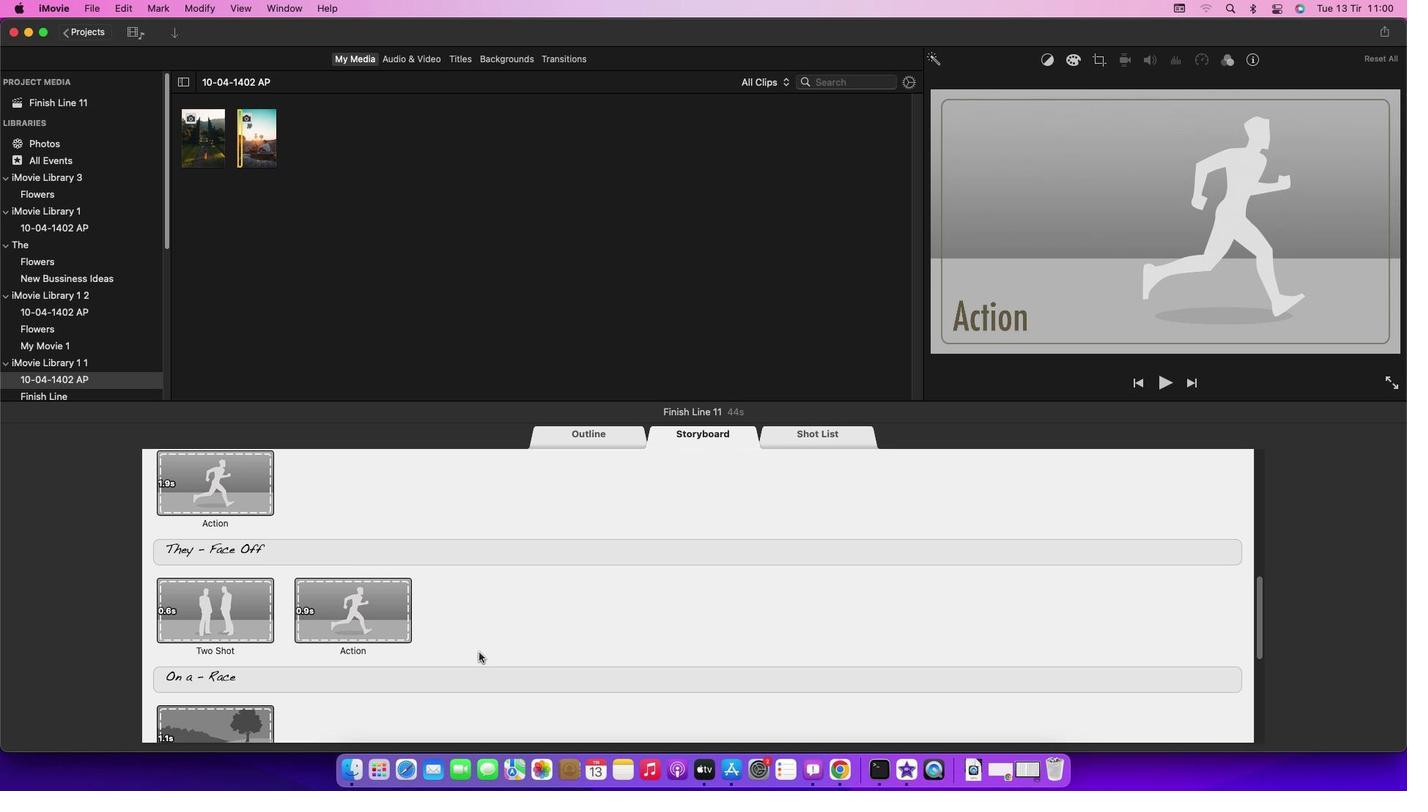 
Action: Mouse moved to (479, 654)
Screenshot: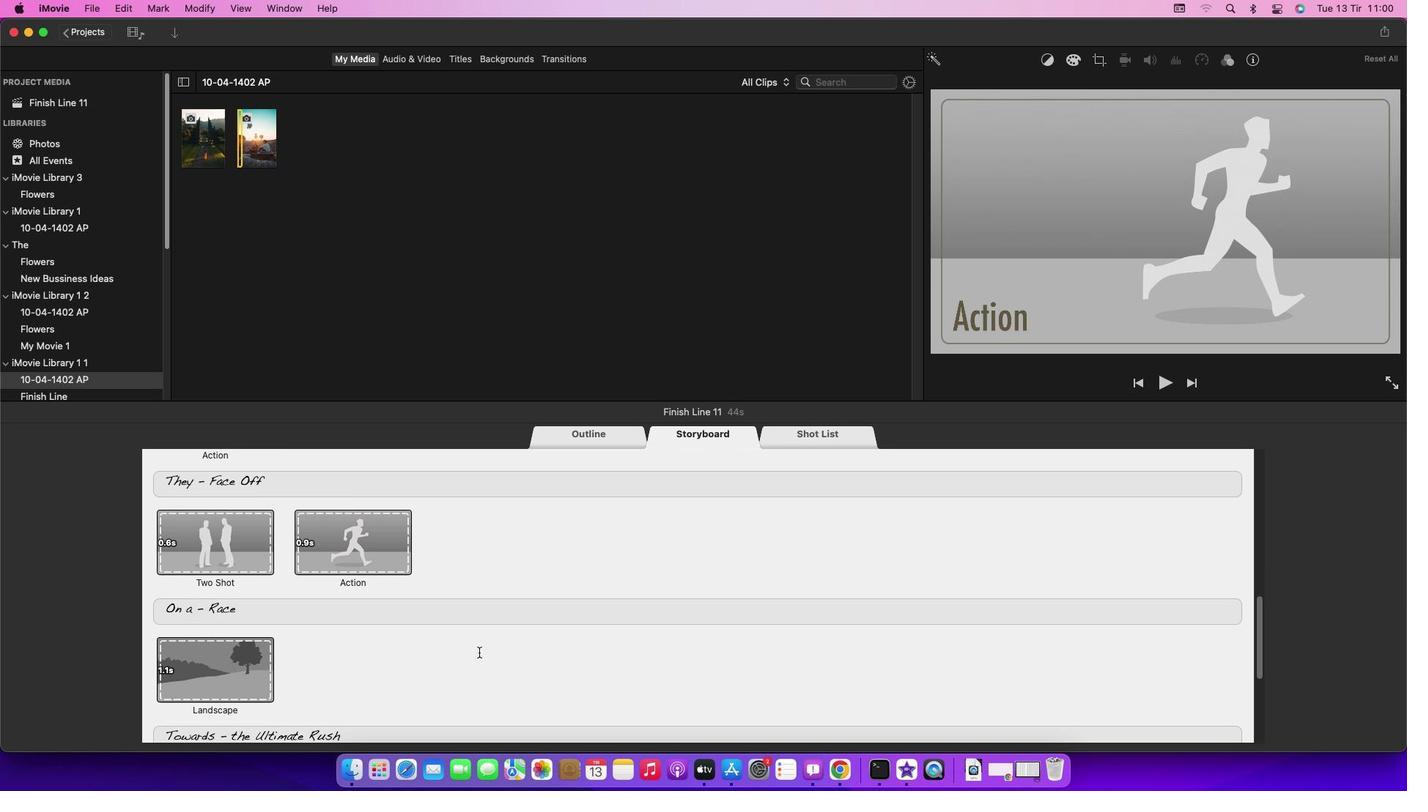 
Action: Mouse scrolled (479, 654) with delta (0, 0)
Screenshot: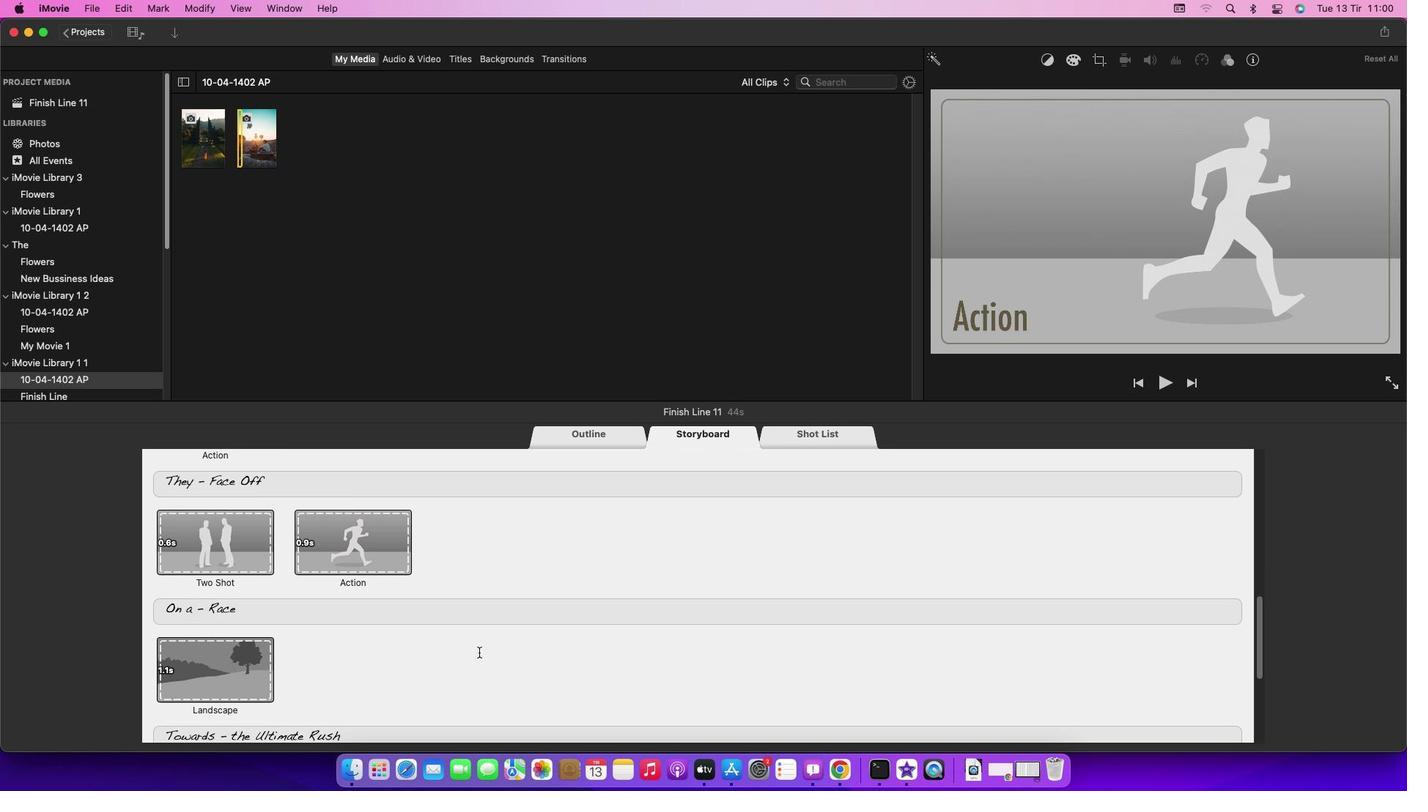 
Action: Mouse moved to (479, 653)
Screenshot: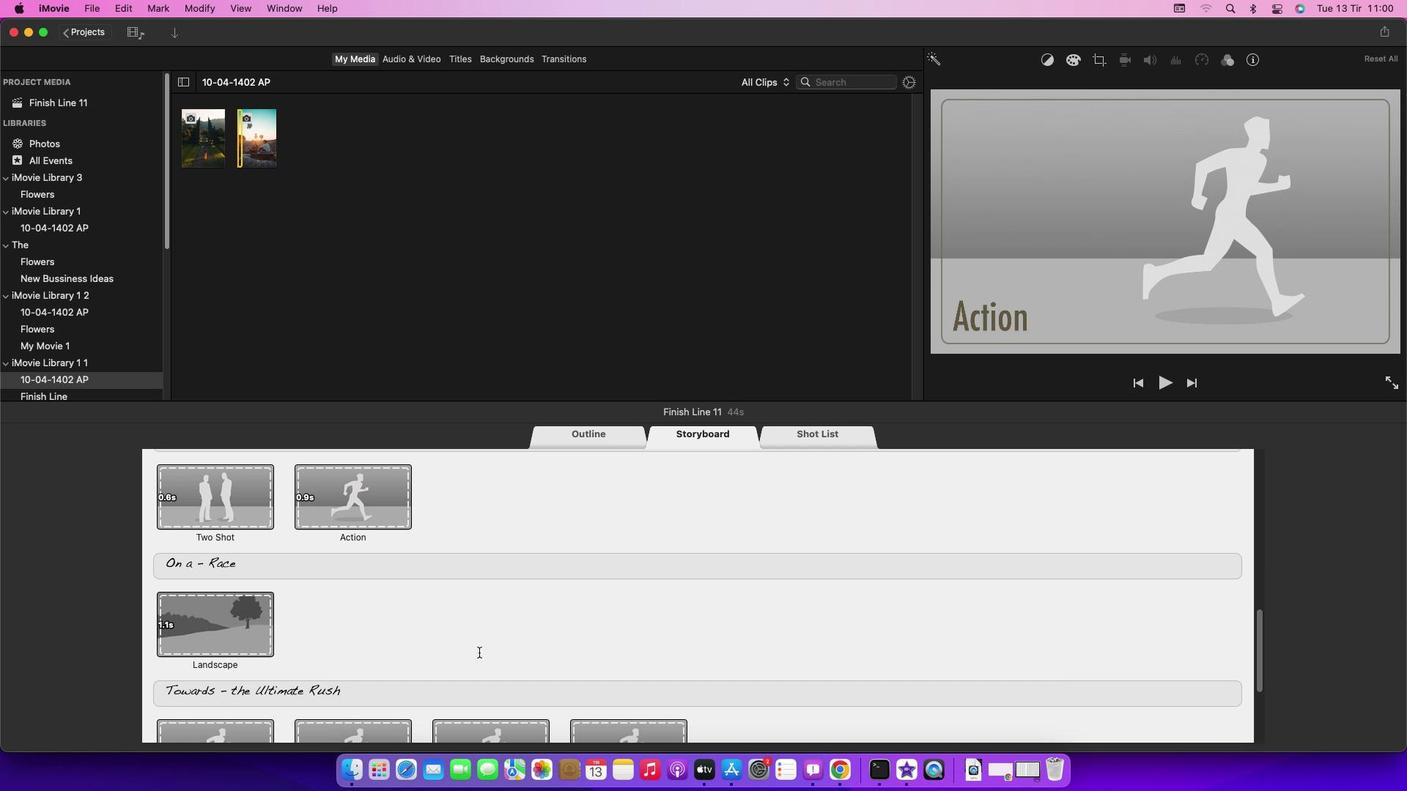 
Action: Mouse scrolled (479, 653) with delta (0, -2)
Screenshot: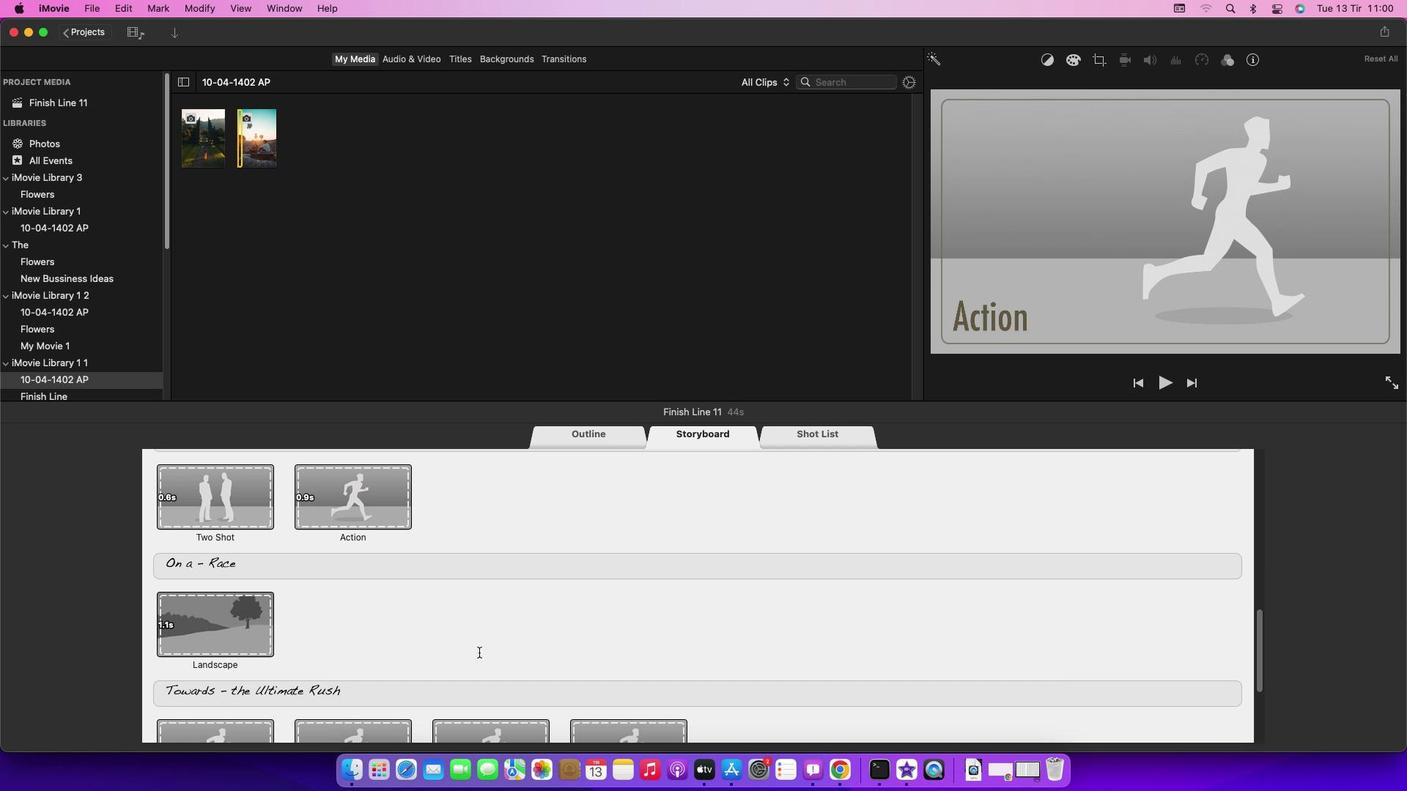 
Action: Mouse scrolled (479, 653) with delta (0, -3)
Screenshot: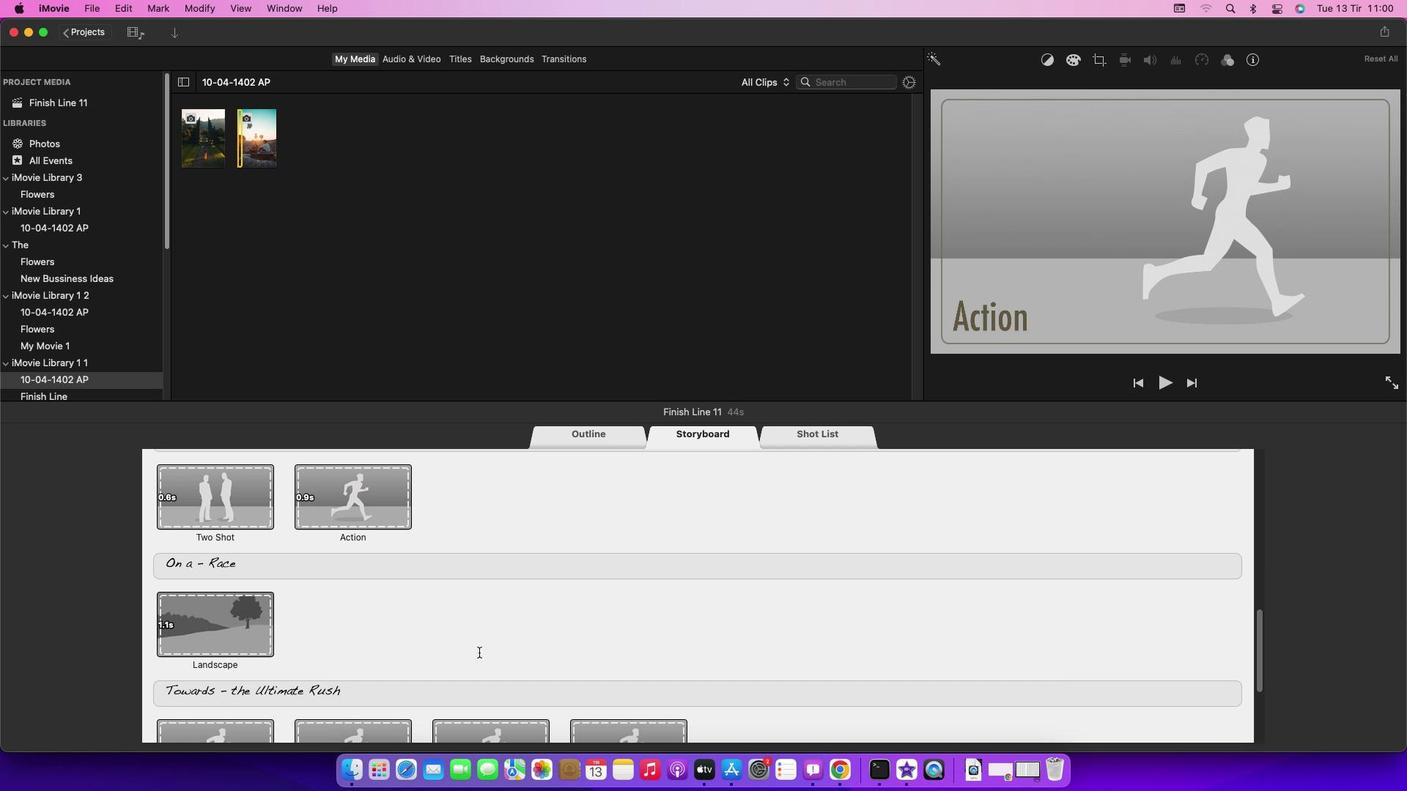 
Action: Mouse scrolled (479, 653) with delta (0, -4)
Screenshot: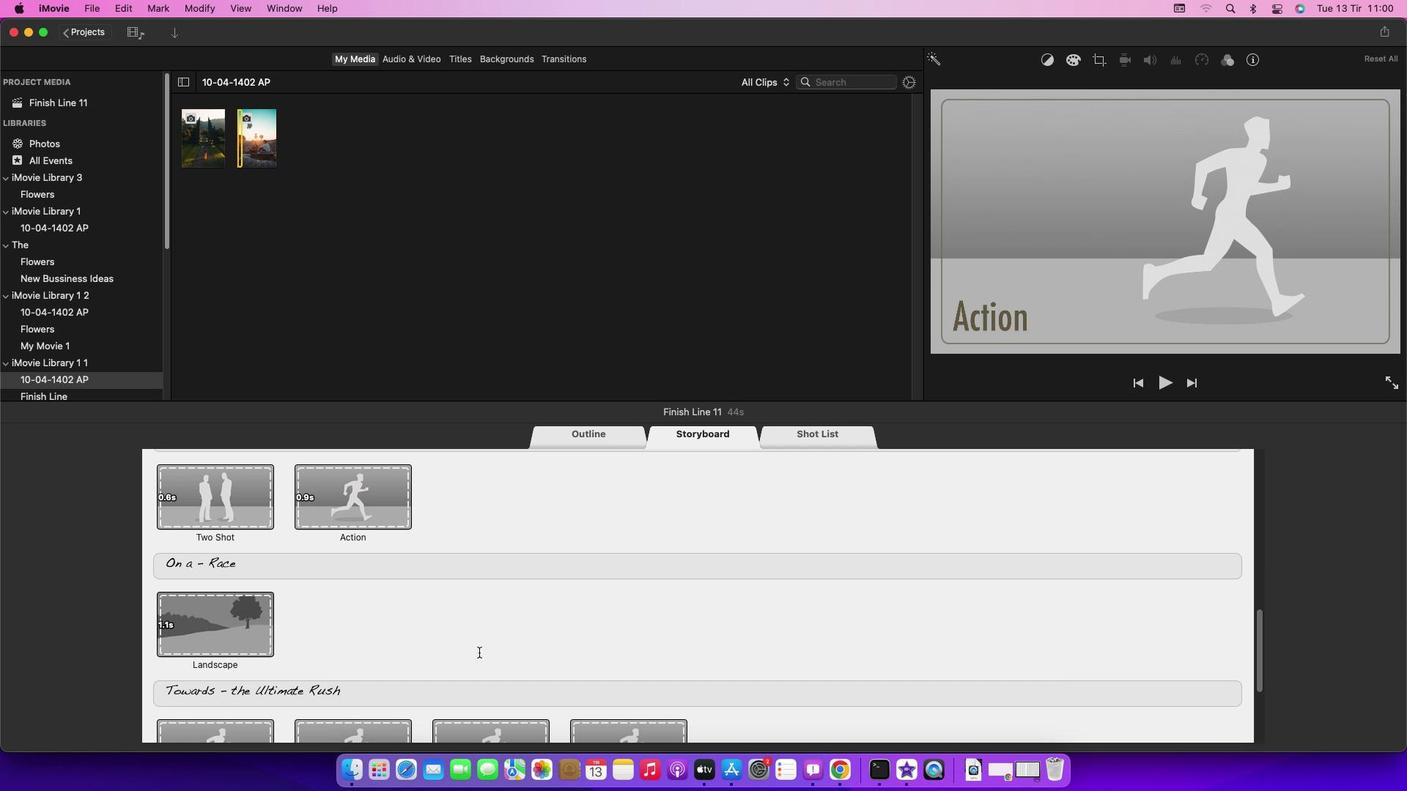 
Action: Mouse scrolled (479, 653) with delta (0, 0)
Screenshot: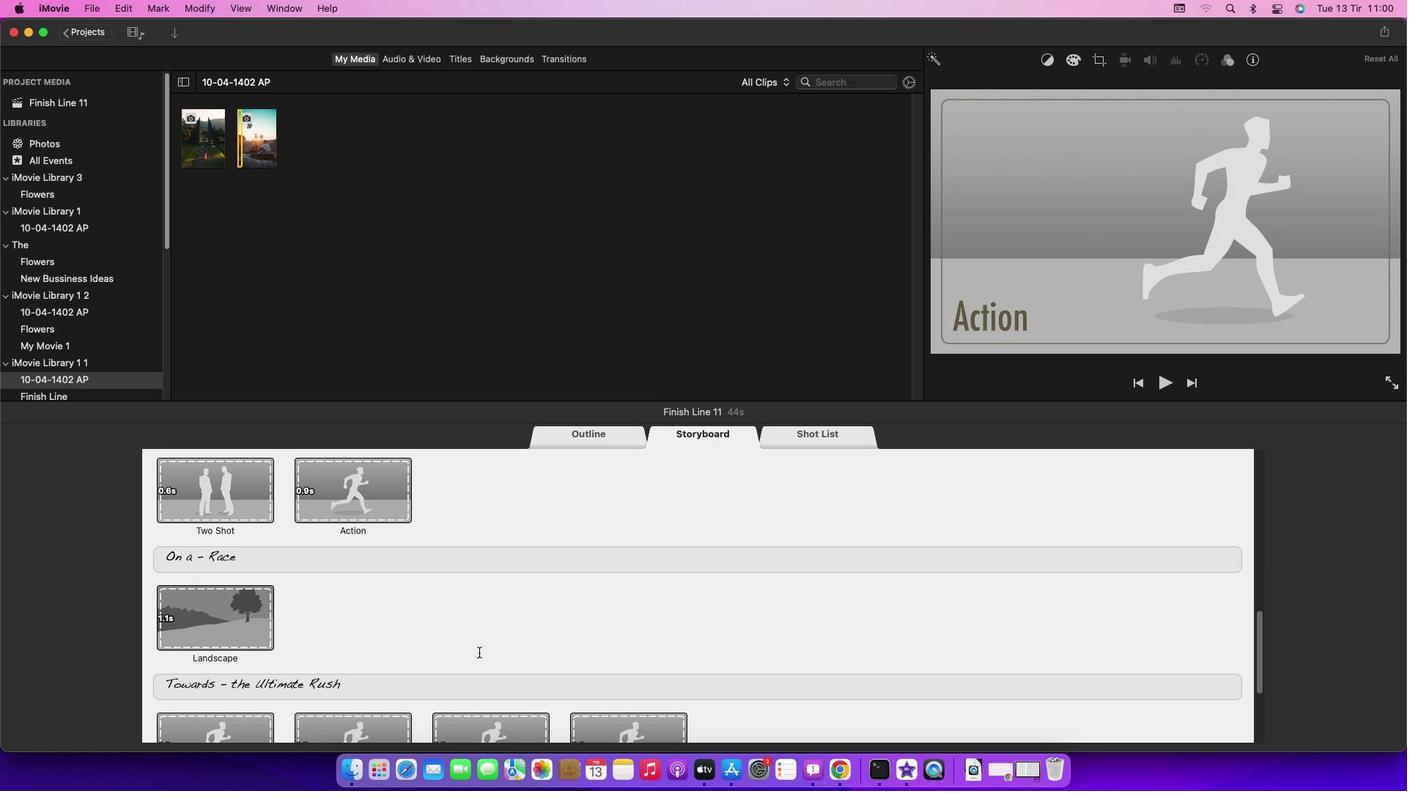 
Action: Mouse scrolled (479, 653) with delta (0, 0)
Screenshot: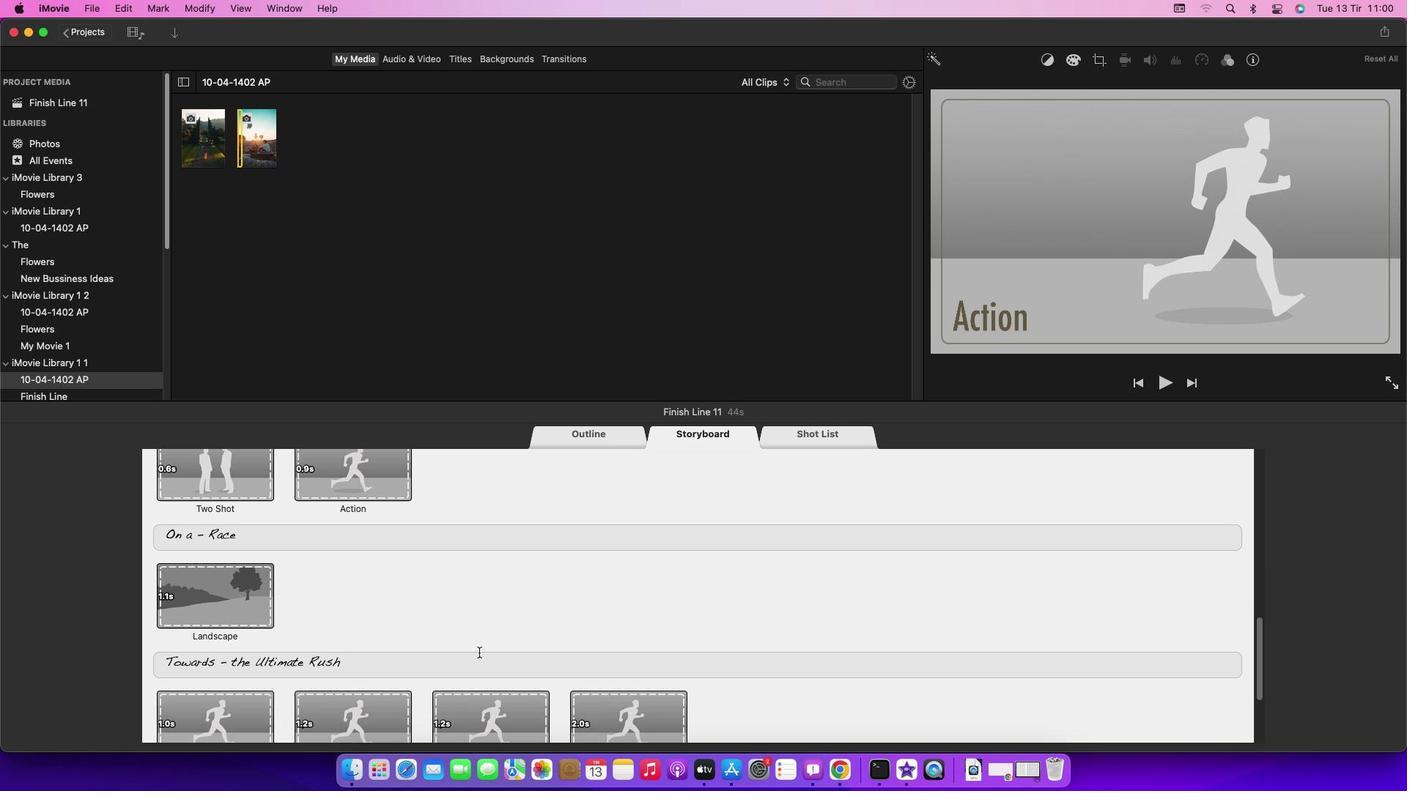 
Action: Mouse scrolled (479, 653) with delta (0, -1)
Screenshot: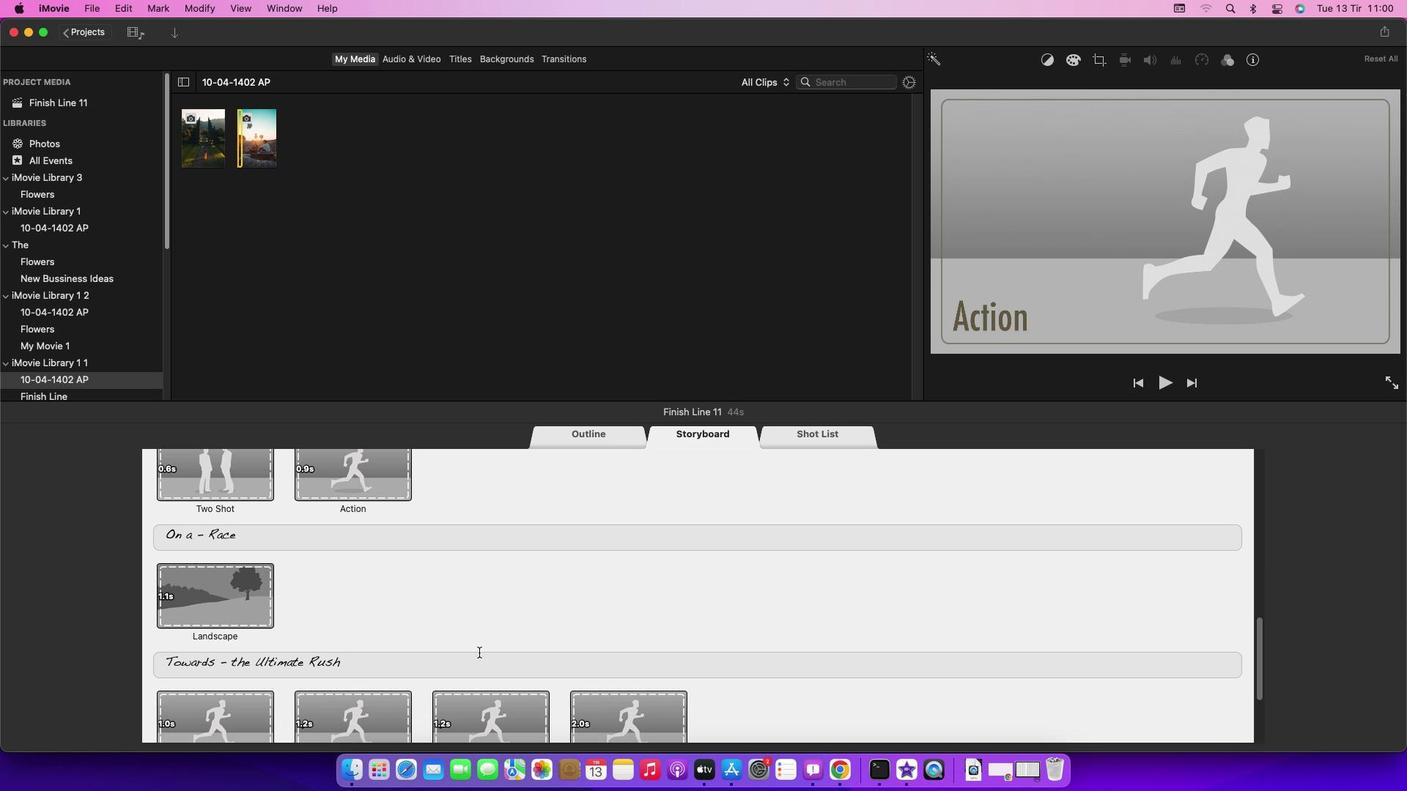 
Action: Mouse scrolled (479, 653) with delta (0, -2)
Screenshot: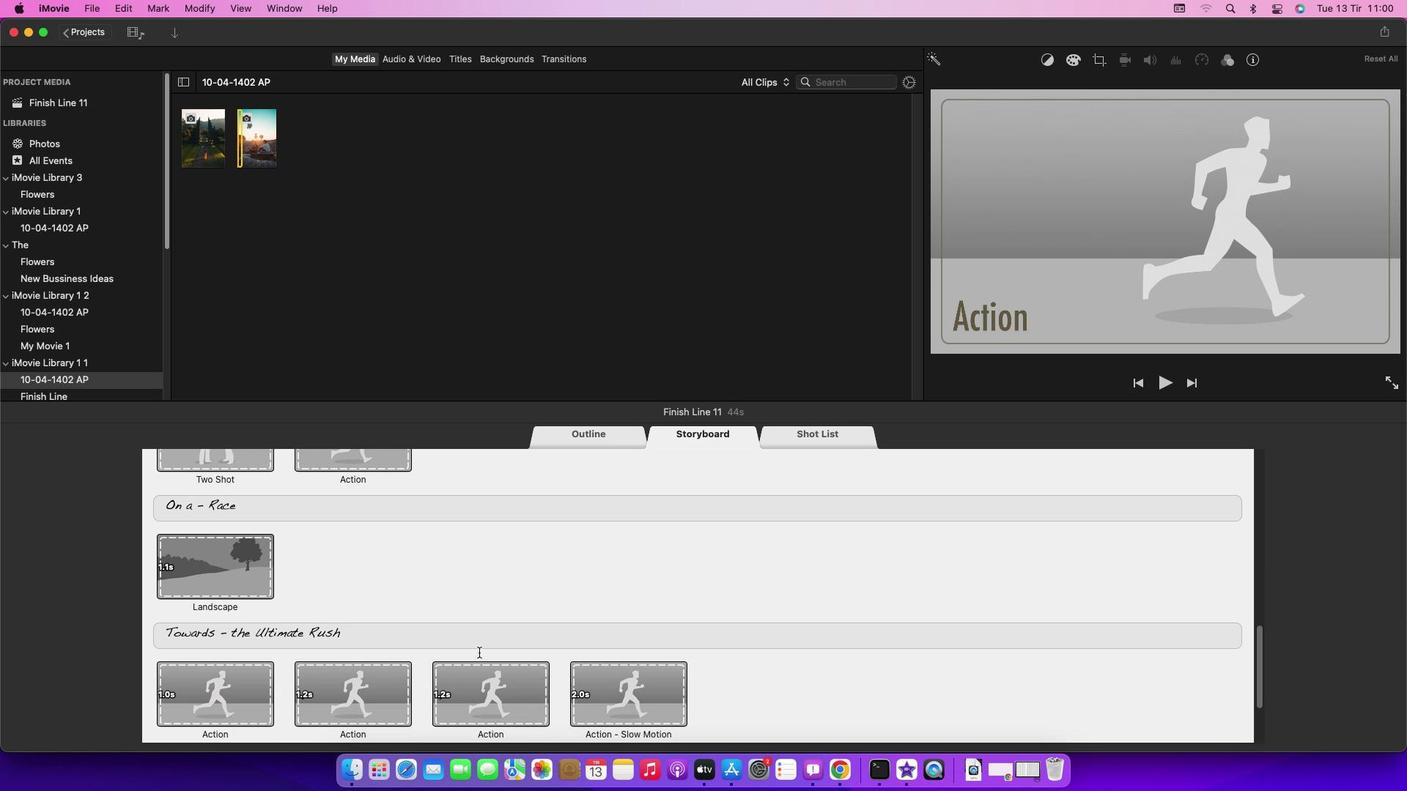 
Action: Mouse moved to (348, 690)
Screenshot: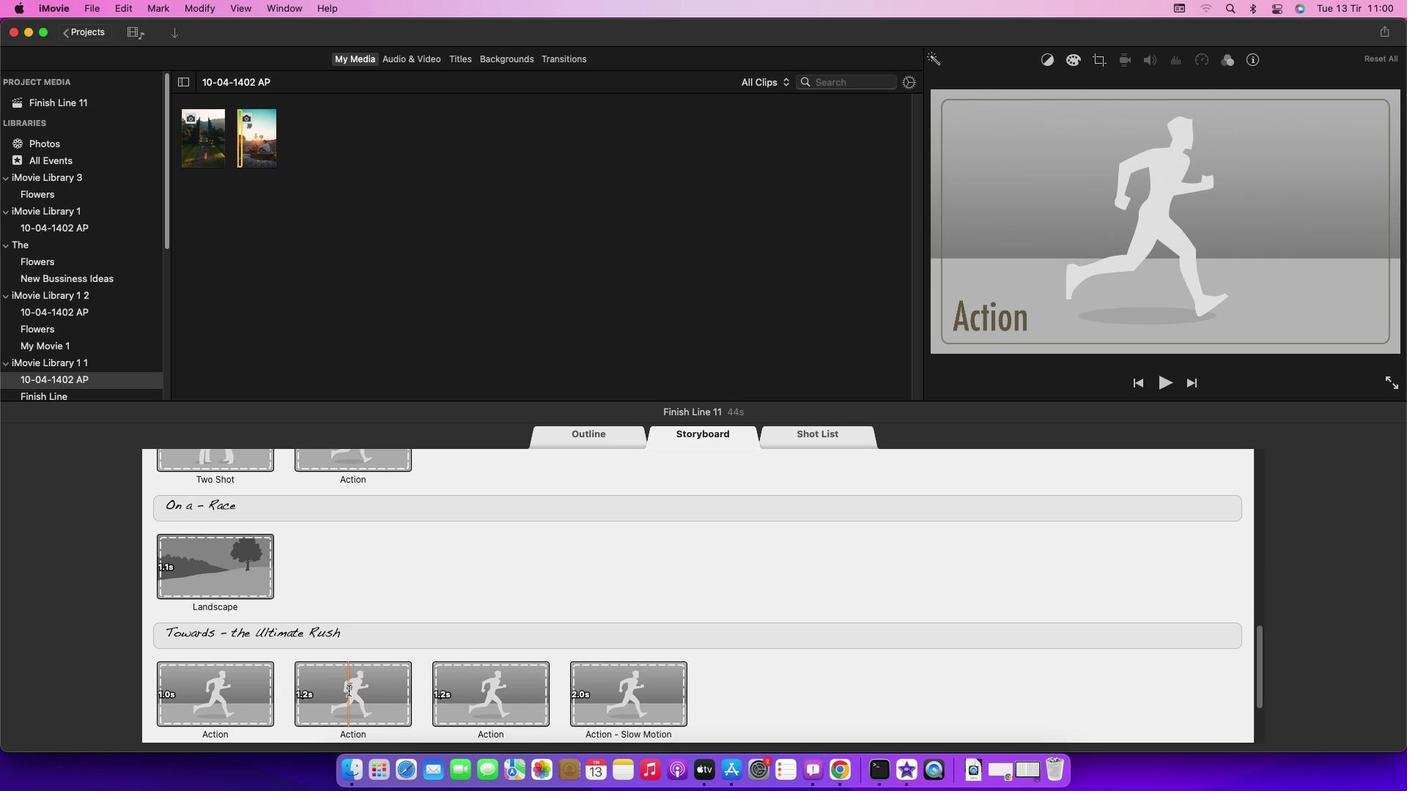 
Action: Mouse pressed left at (348, 690)
Screenshot: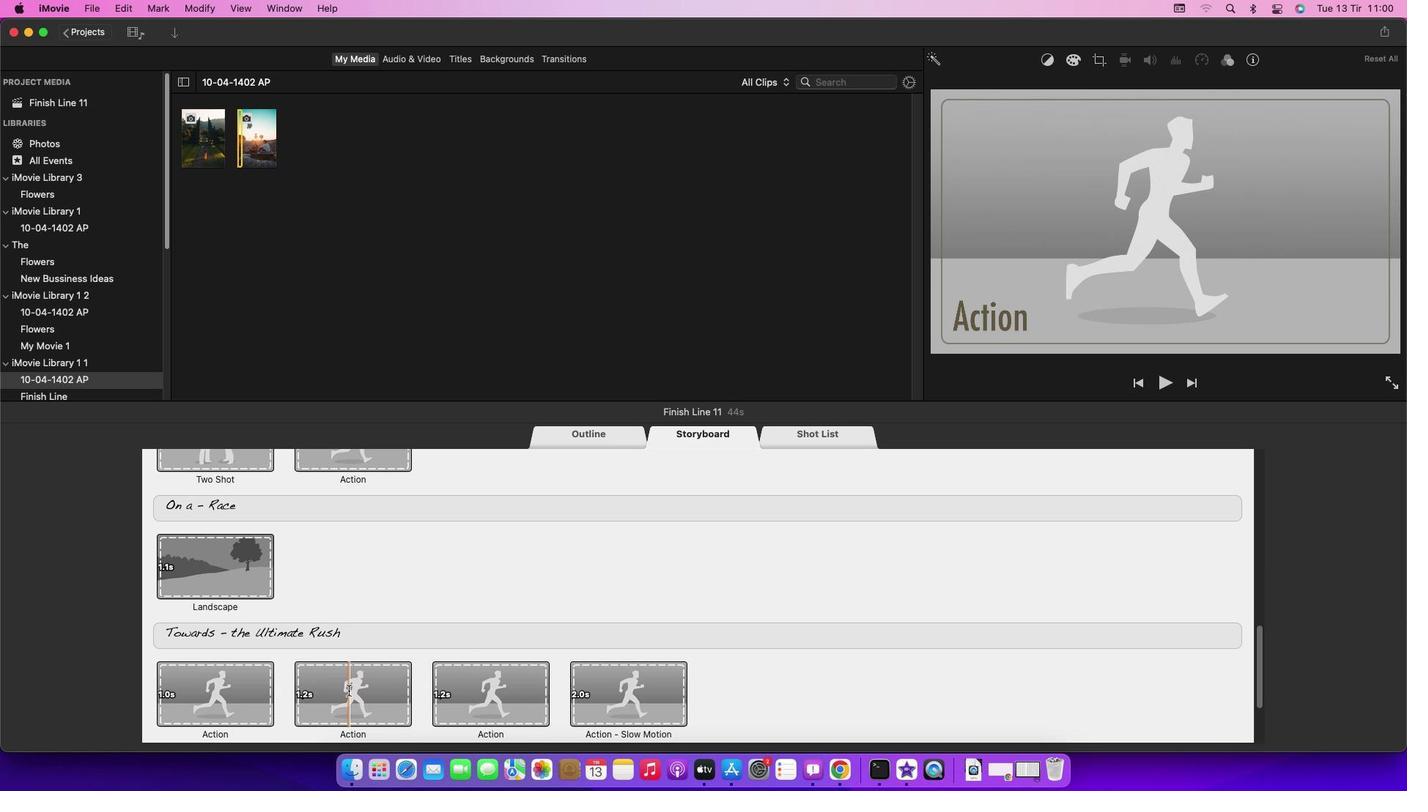
Action: Mouse moved to (201, 158)
Screenshot: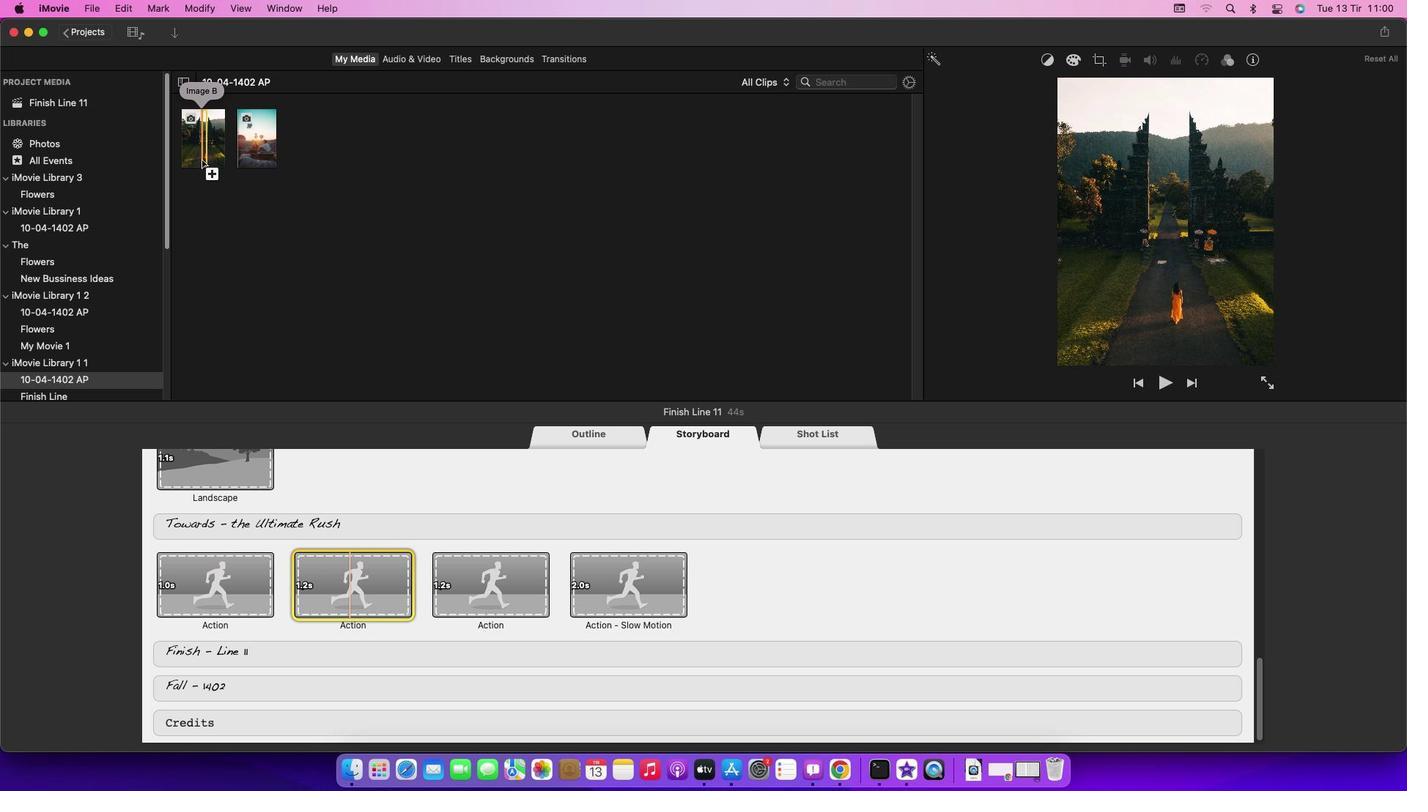 
Action: Mouse pressed left at (201, 158)
Screenshot: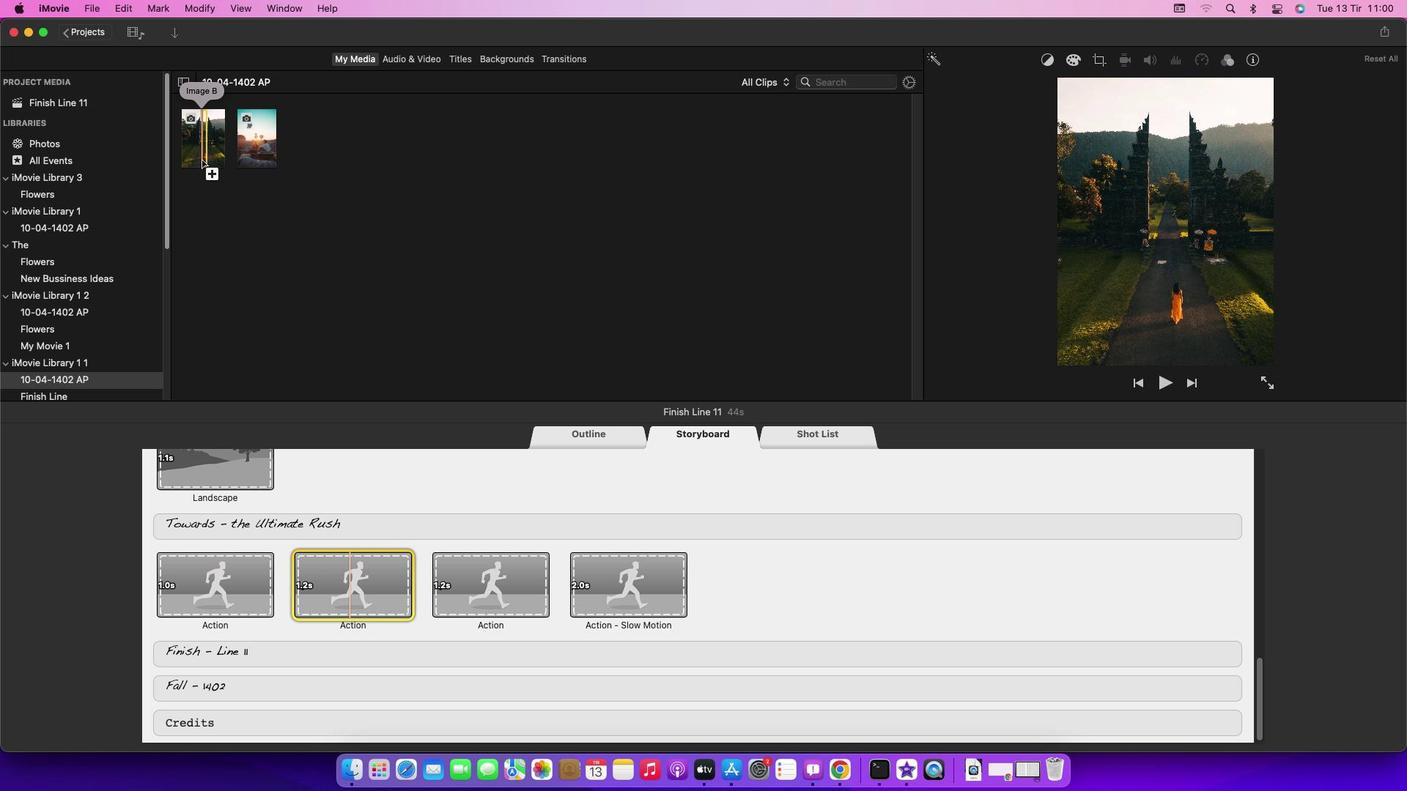 
Action: Mouse moved to (365, 209)
Screenshot: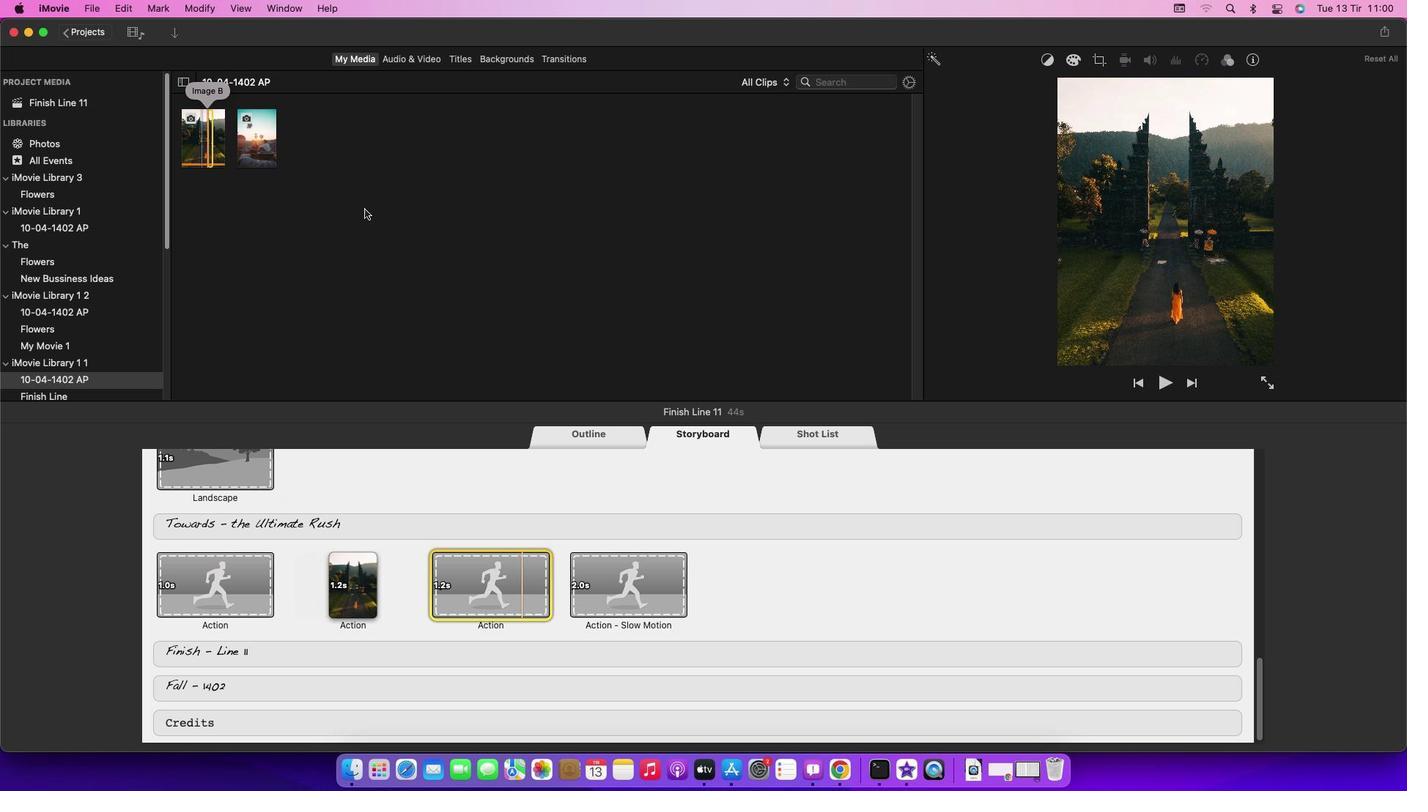 
